 Task: Create in the project BackTech and in the Backlog issue 'Create a new online platform for online meditation and mindfulness courses with advanced guided meditation and stress reduction features.' a child issue 'Integration with talent management systems', and assign it to team member softage.1@softage.net. Create in the project BackTech and in the Backlog issue 'Implement a new cloud-based asset management system for a company with advanced asset tracking and maintenance features' a child issue 'Big data model interpretability and transparency testing and optimization', and assign it to team member softage.2@softage.net
Action: Mouse moved to (207, 60)
Screenshot: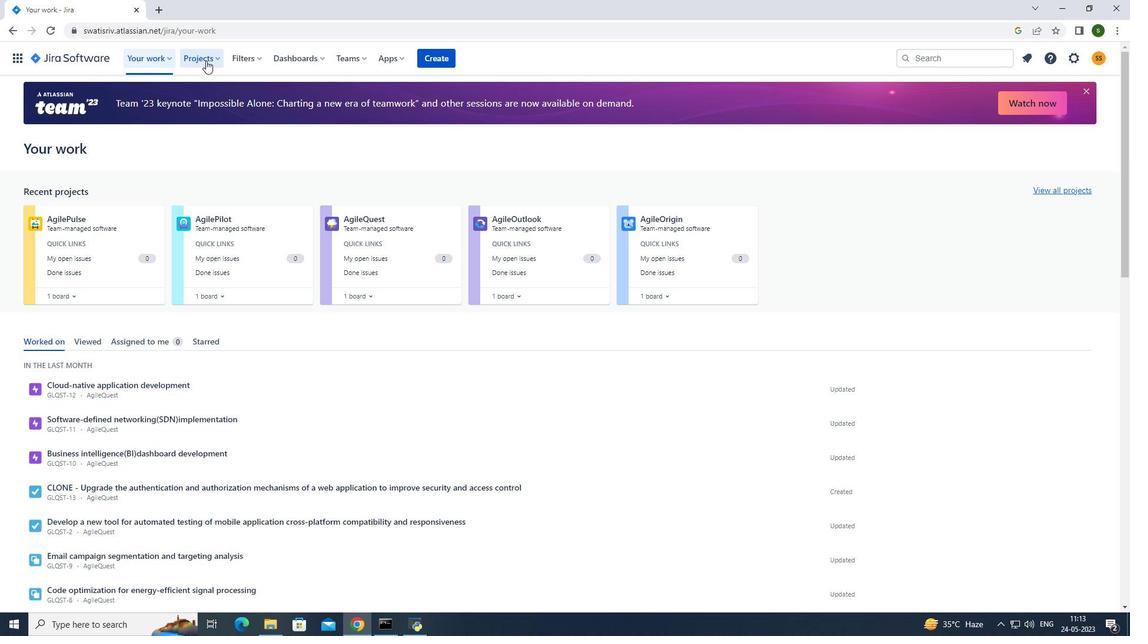 
Action: Mouse pressed left at (207, 60)
Screenshot: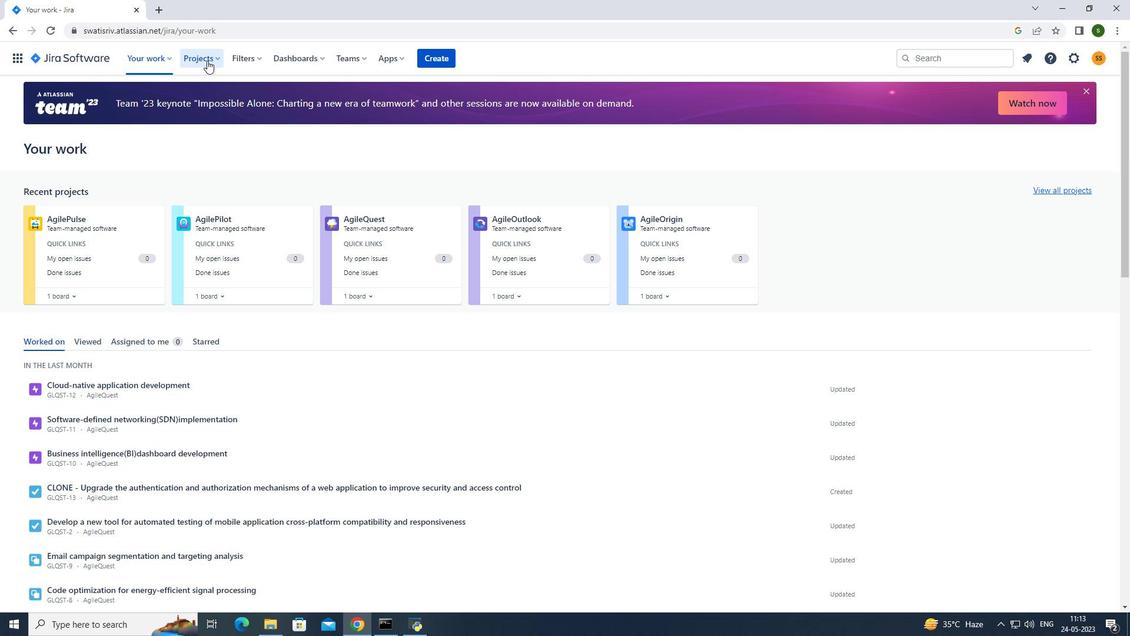 
Action: Mouse moved to (249, 107)
Screenshot: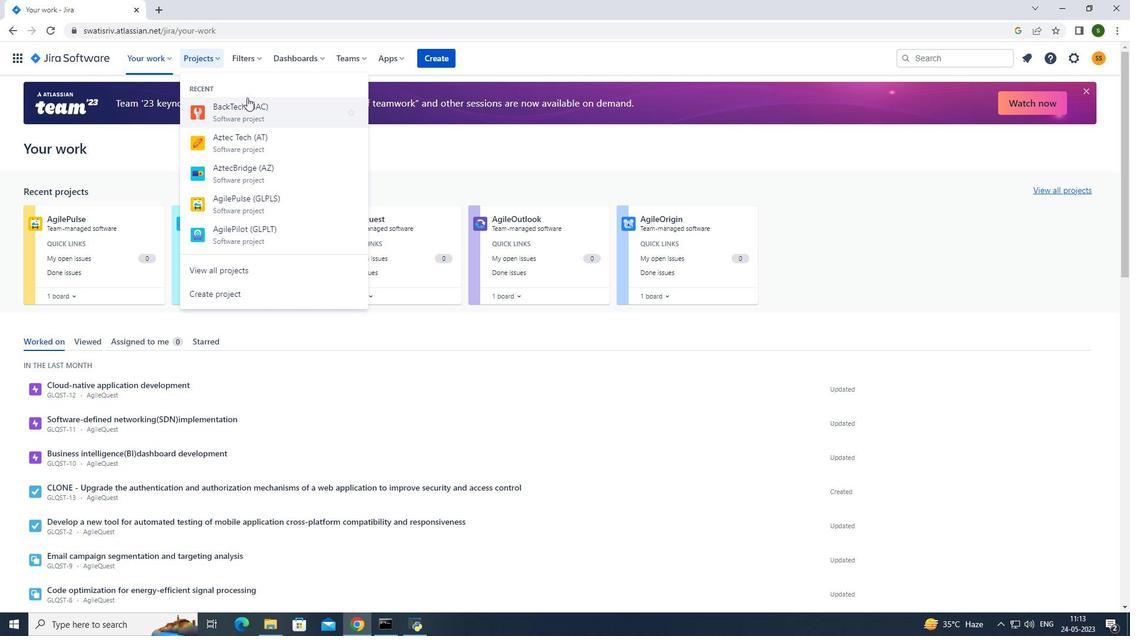 
Action: Mouse pressed left at (249, 107)
Screenshot: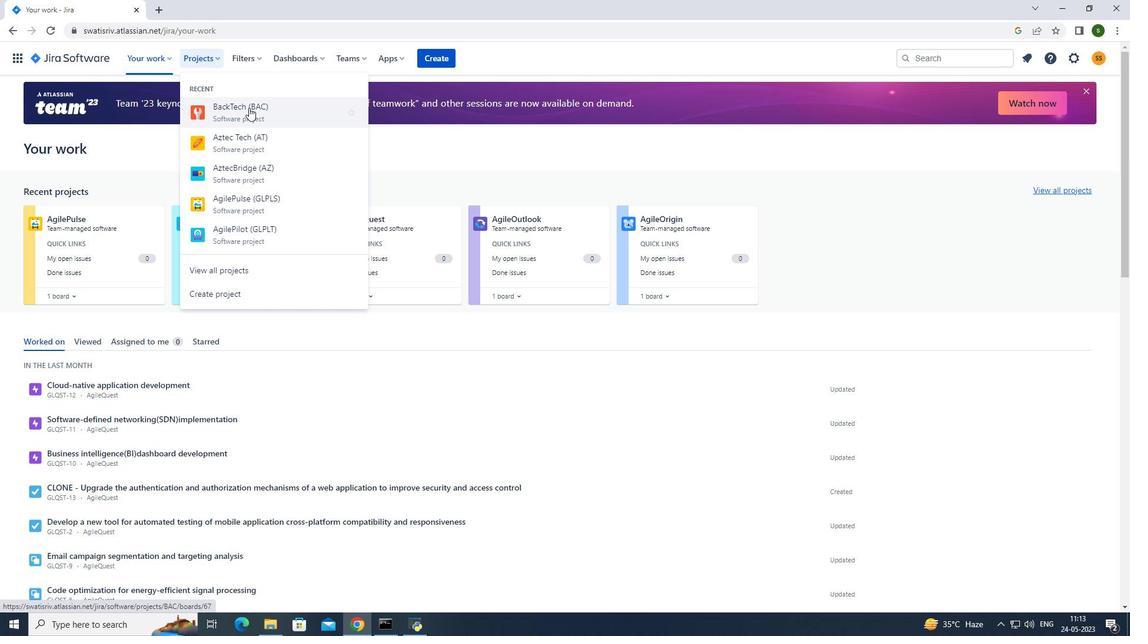 
Action: Mouse moved to (233, 408)
Screenshot: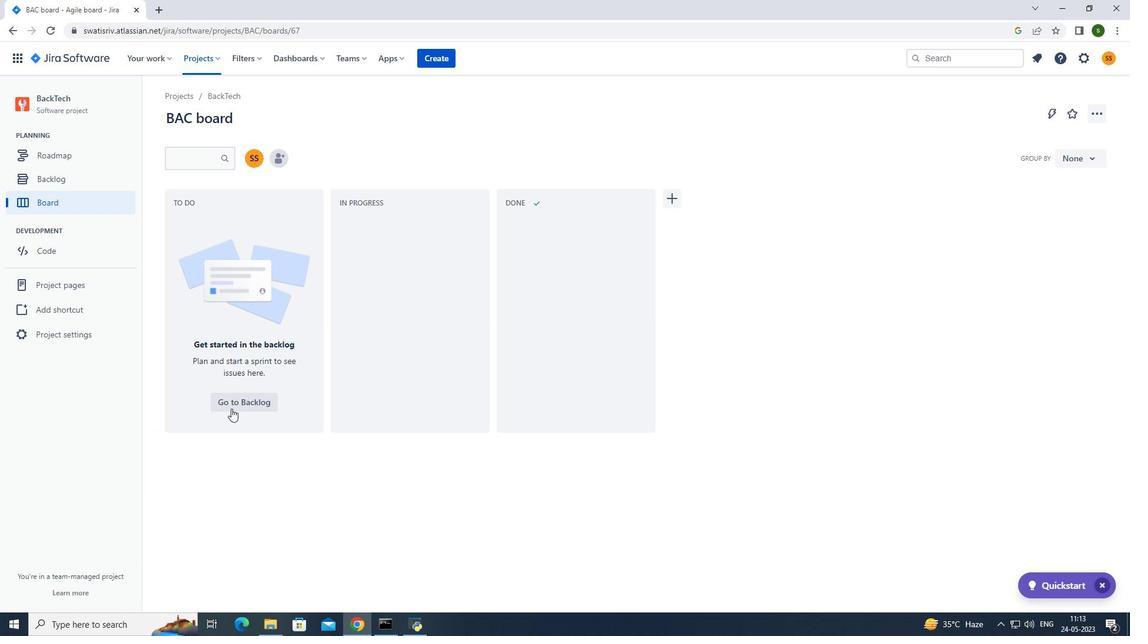 
Action: Mouse pressed left at (233, 408)
Screenshot: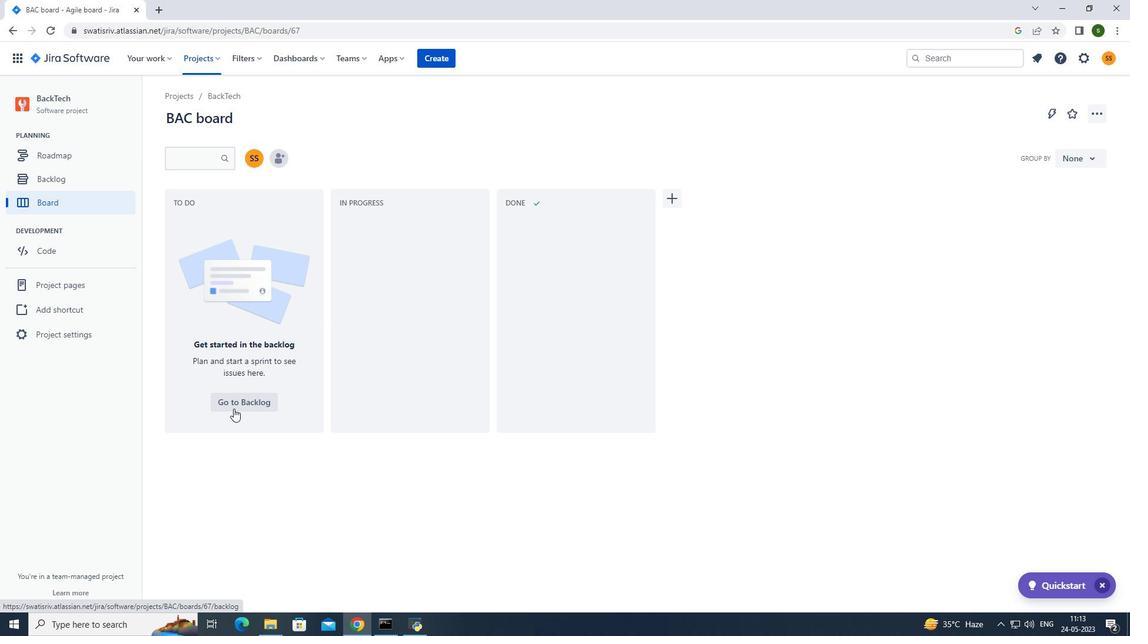 
Action: Mouse moved to (569, 448)
Screenshot: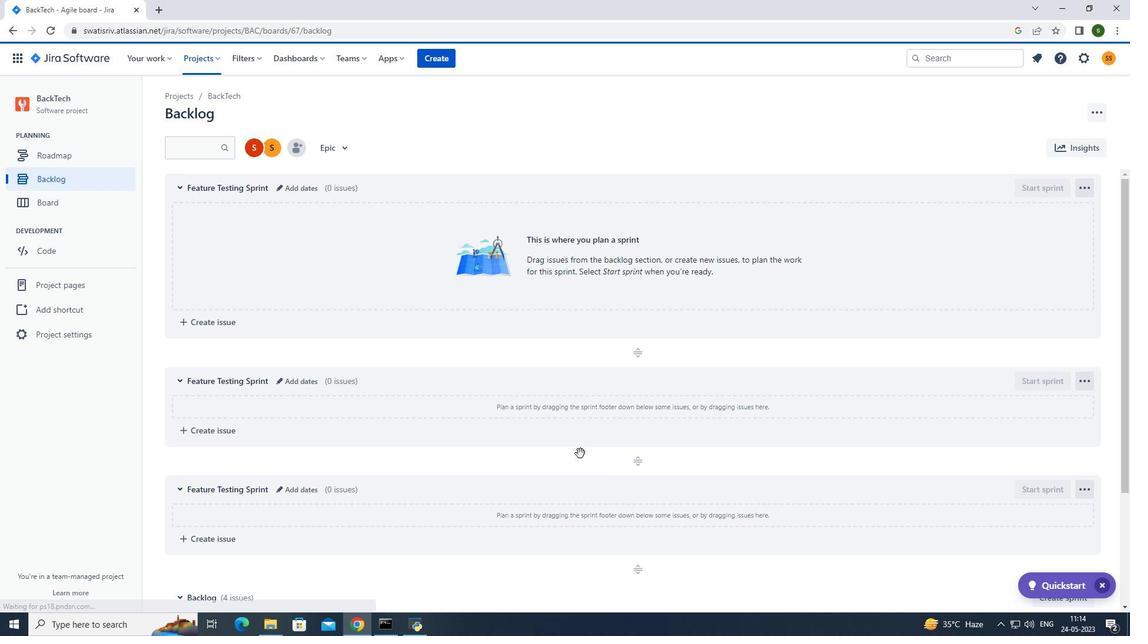 
Action: Mouse scrolled (569, 447) with delta (0, 0)
Screenshot: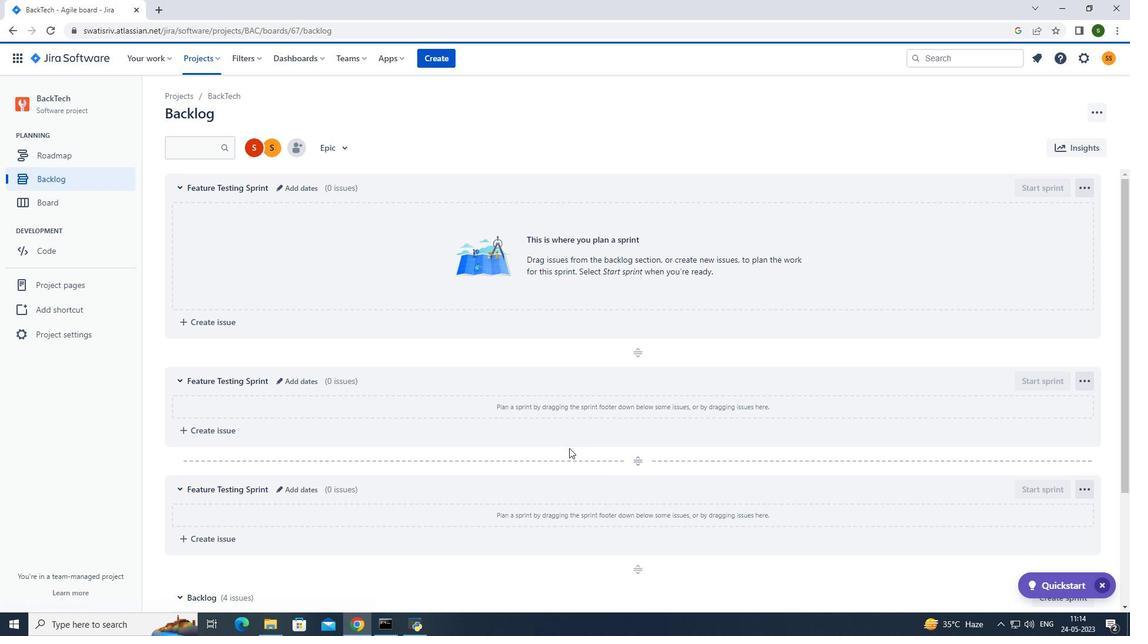 
Action: Mouse scrolled (569, 447) with delta (0, 0)
Screenshot: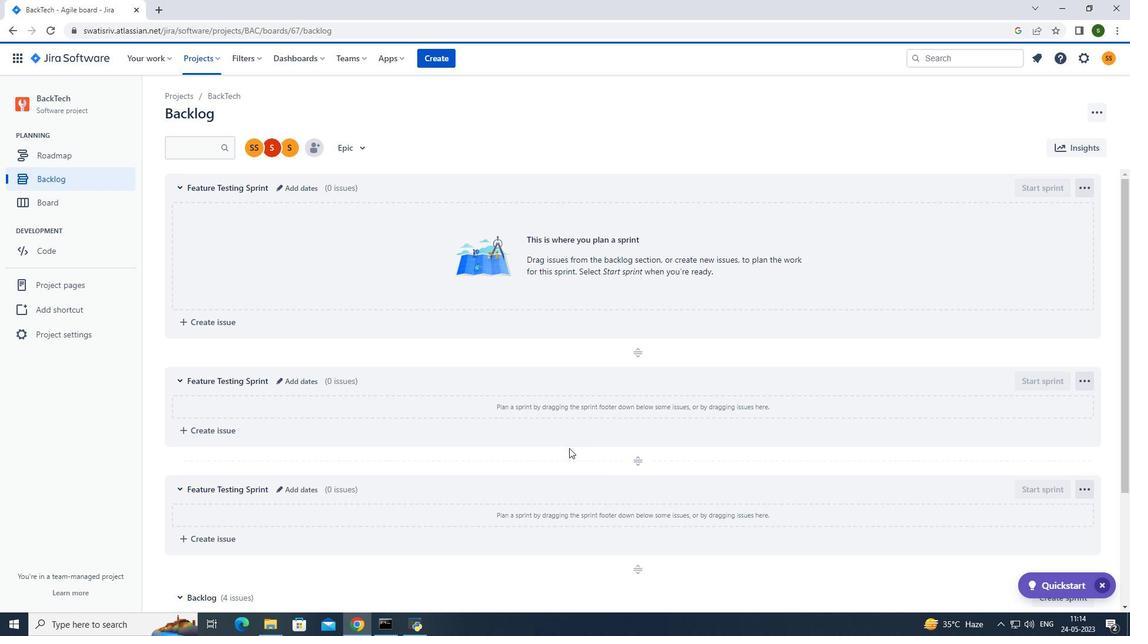 
Action: Mouse moved to (568, 448)
Screenshot: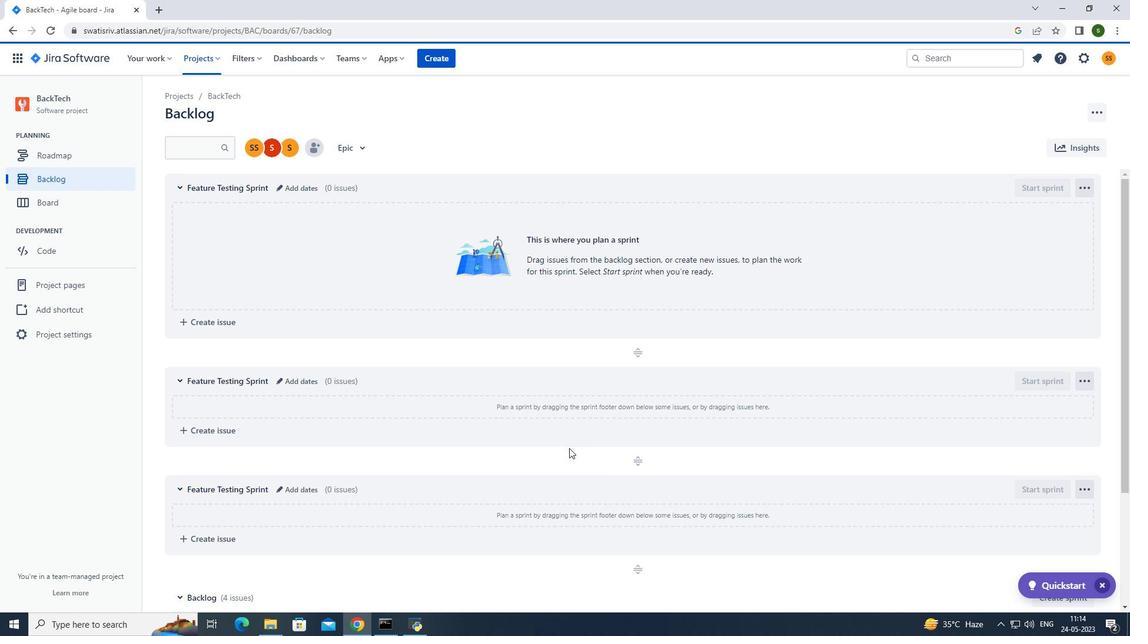 
Action: Mouse scrolled (568, 447) with delta (0, 0)
Screenshot: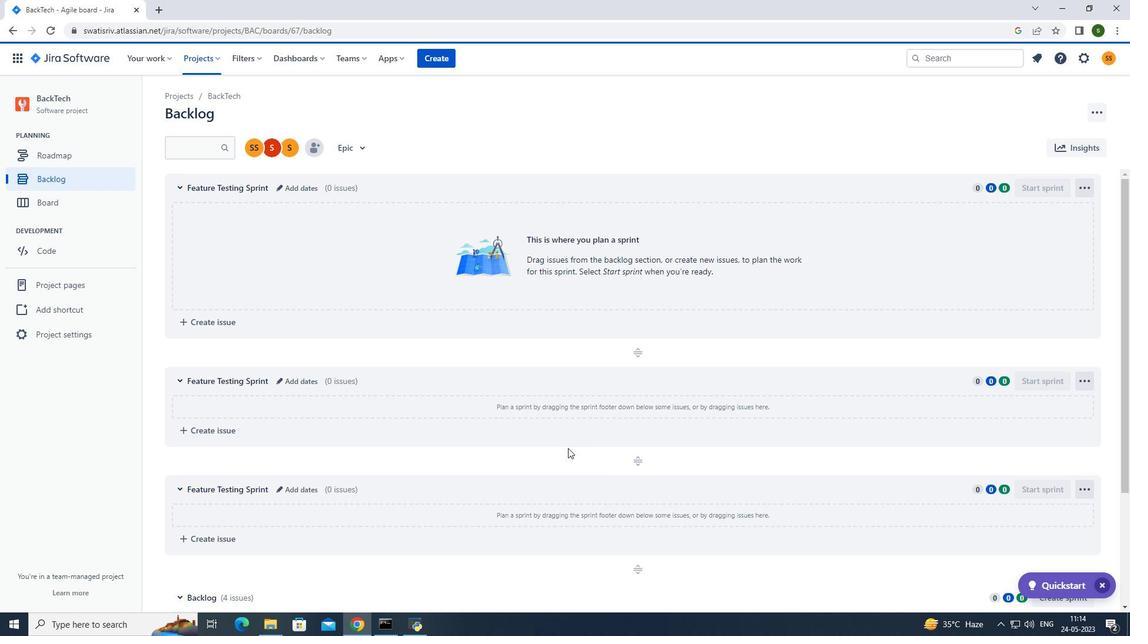 
Action: Mouse scrolled (568, 447) with delta (0, 0)
Screenshot: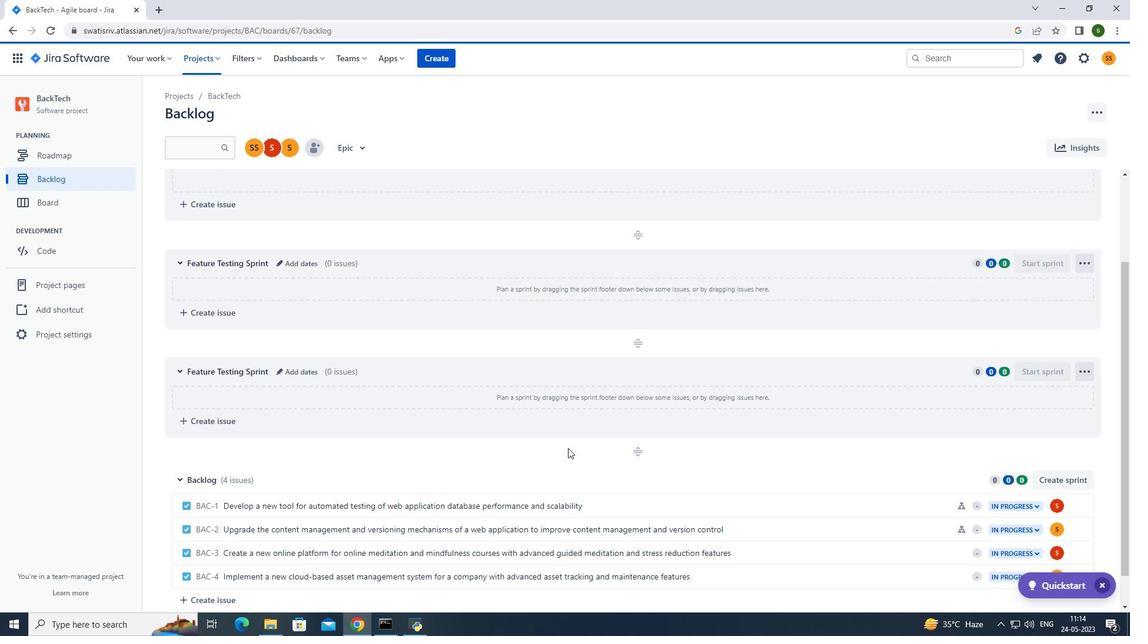 
Action: Mouse scrolled (568, 447) with delta (0, 0)
Screenshot: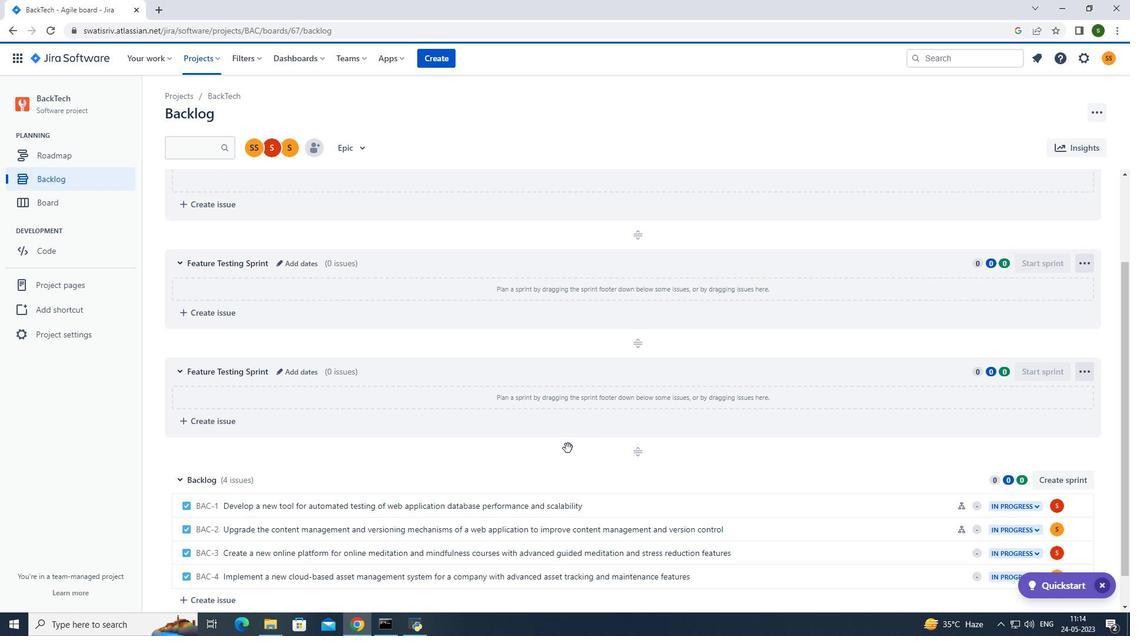 
Action: Mouse scrolled (568, 447) with delta (0, 0)
Screenshot: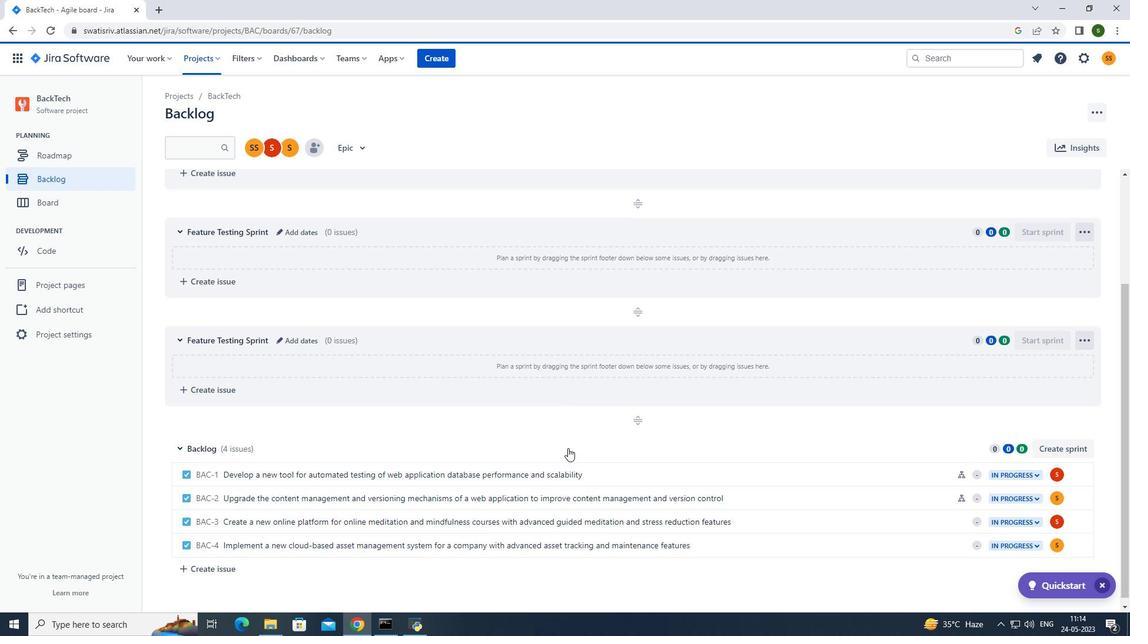 
Action: Mouse scrolled (568, 447) with delta (0, 0)
Screenshot: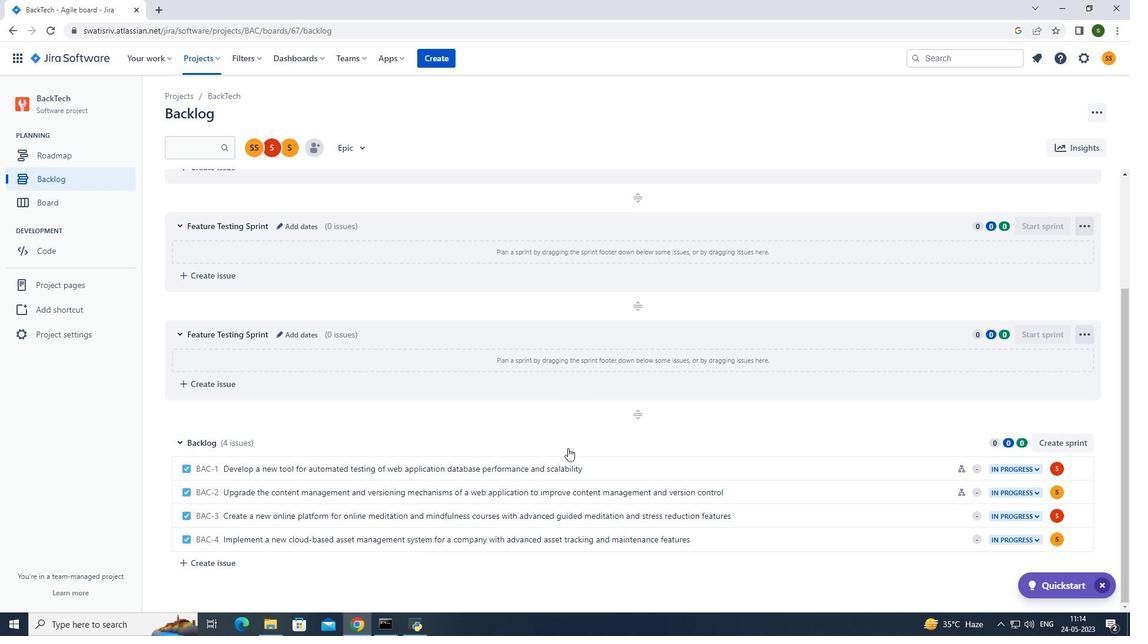 
Action: Mouse moved to (829, 516)
Screenshot: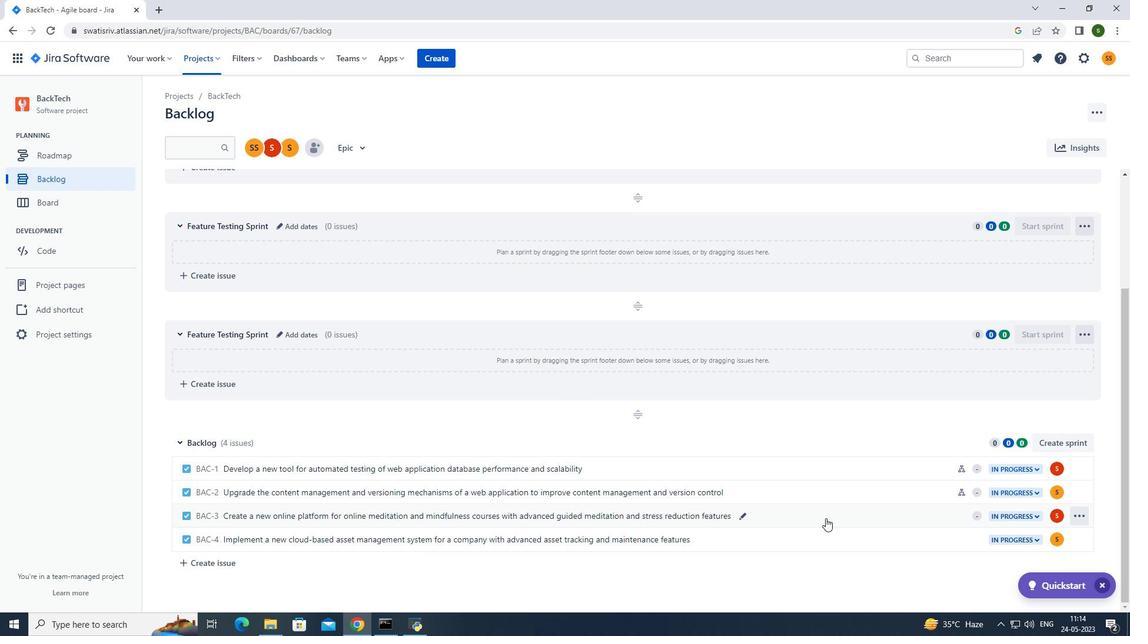 
Action: Mouse pressed left at (829, 516)
Screenshot: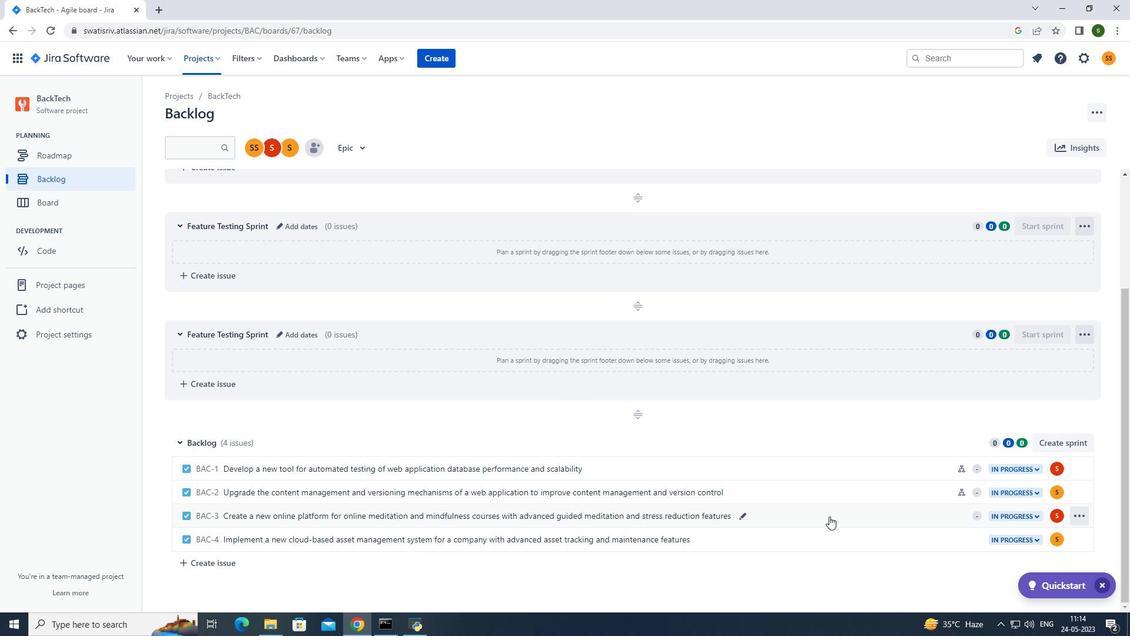 
Action: Mouse moved to (919, 295)
Screenshot: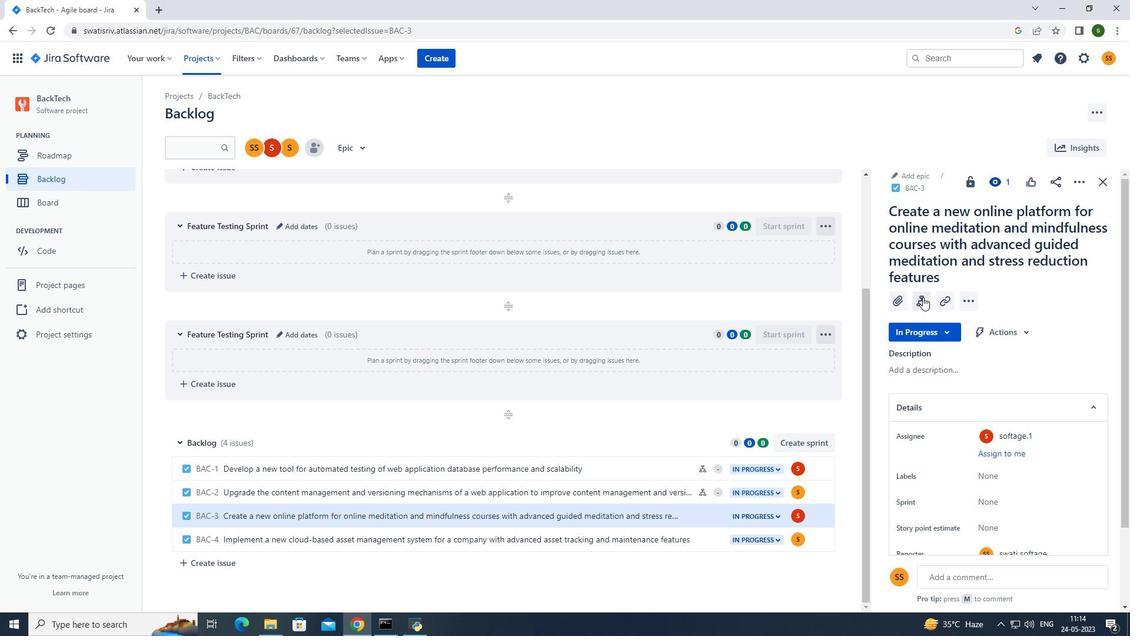 
Action: Mouse pressed left at (919, 295)
Screenshot: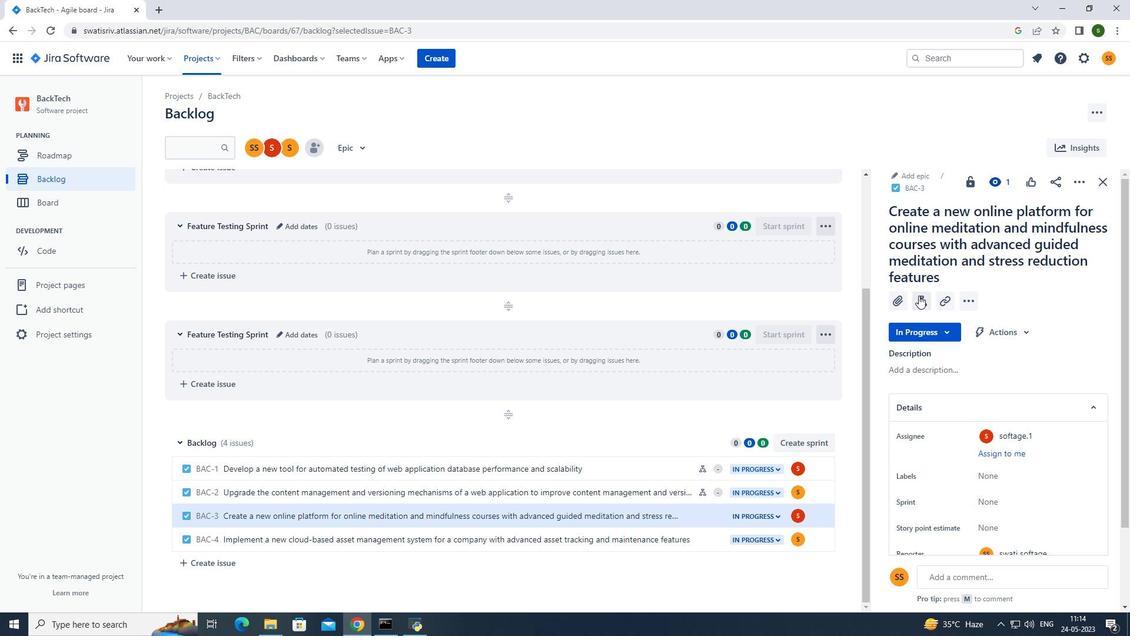 
Action: Mouse moved to (931, 386)
Screenshot: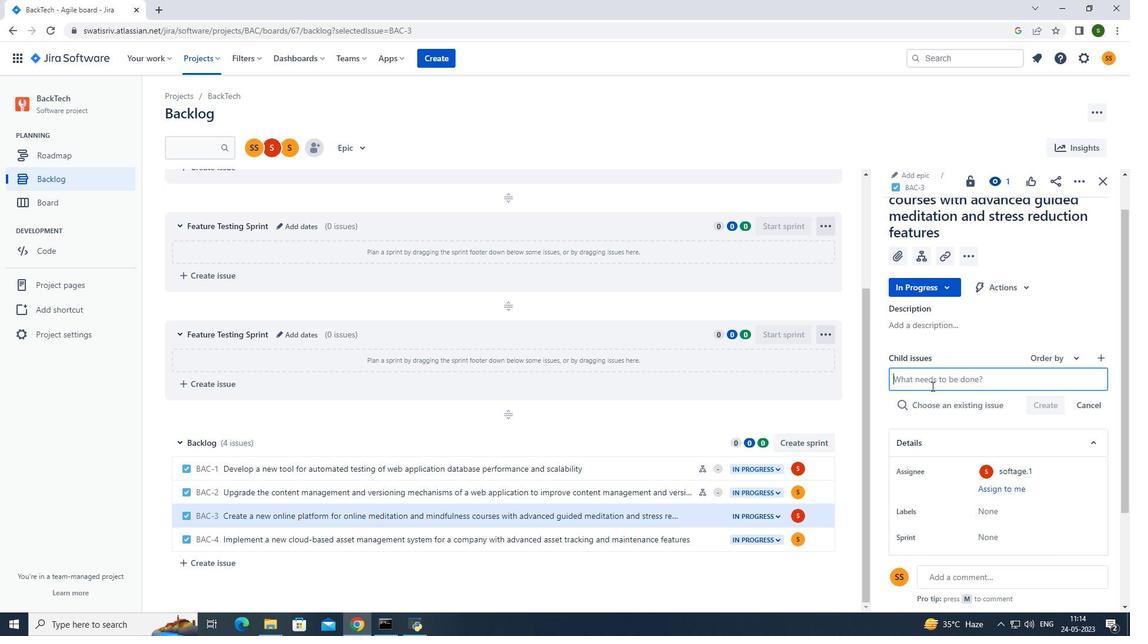 
Action: Mouse pressed left at (931, 386)
Screenshot: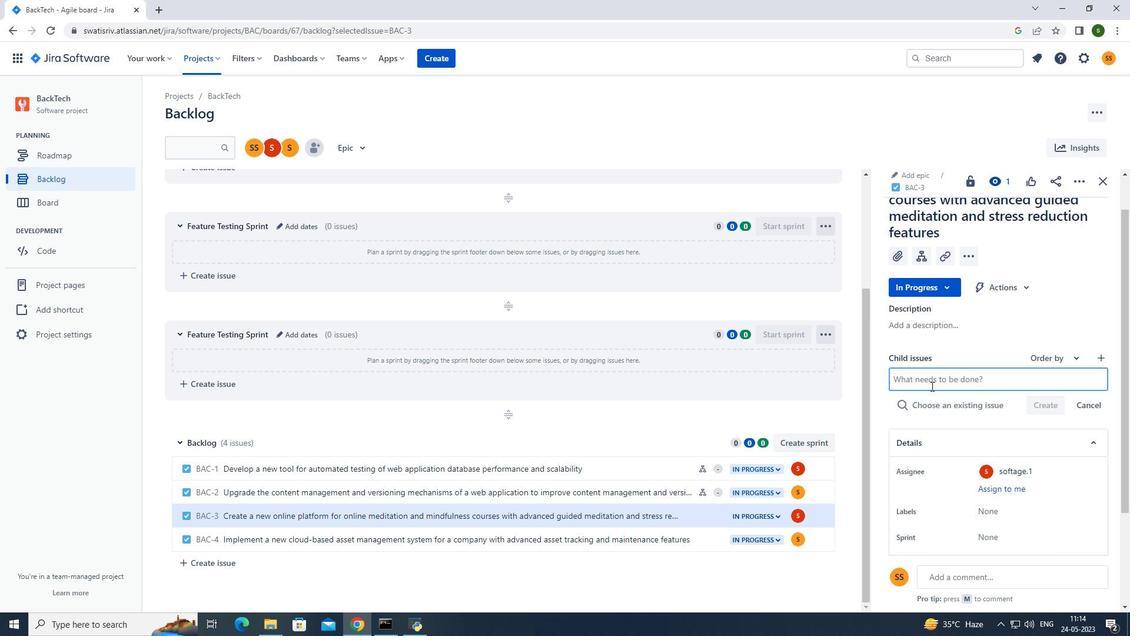 
Action: Mouse moved to (925, 384)
Screenshot: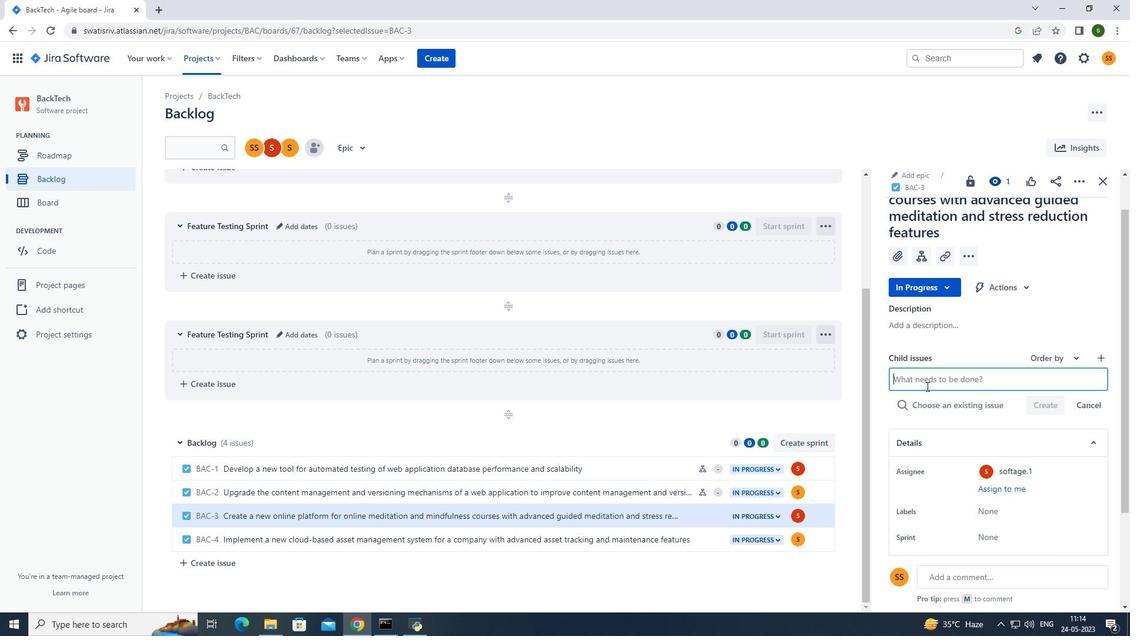 
Action: Key pressed <Key.caps_lock>I<Key.caps_lock>ntegration<Key.space>with<Key.space>talent<Key.space>management<Key.space>systems<Key.enter>
Screenshot: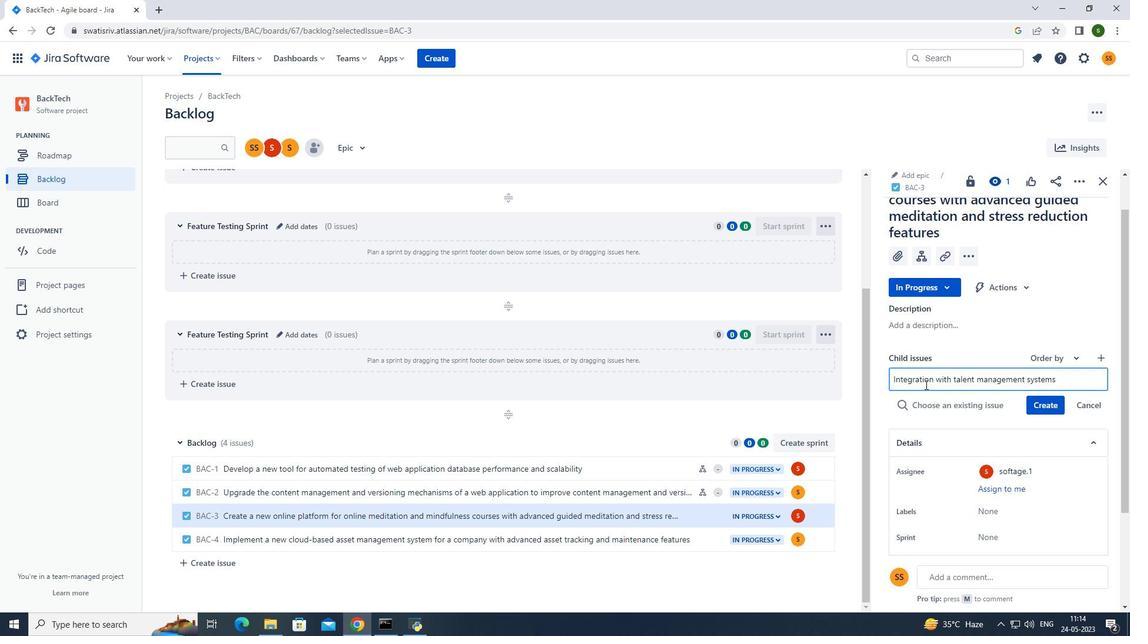 
Action: Mouse moved to (1054, 384)
Screenshot: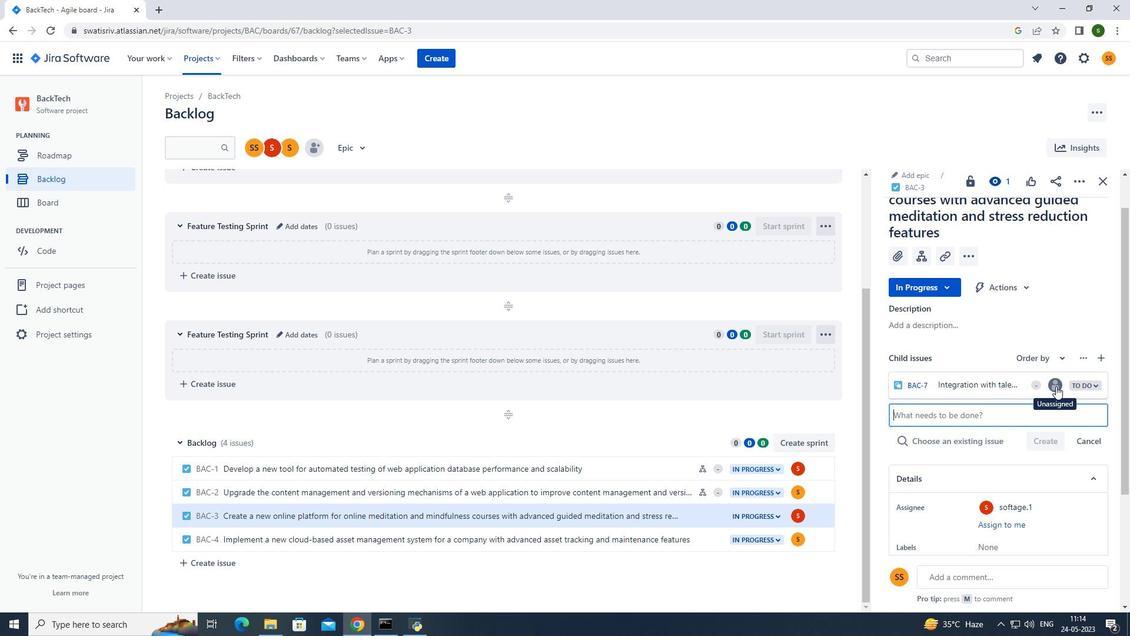 
Action: Mouse pressed left at (1054, 384)
Screenshot: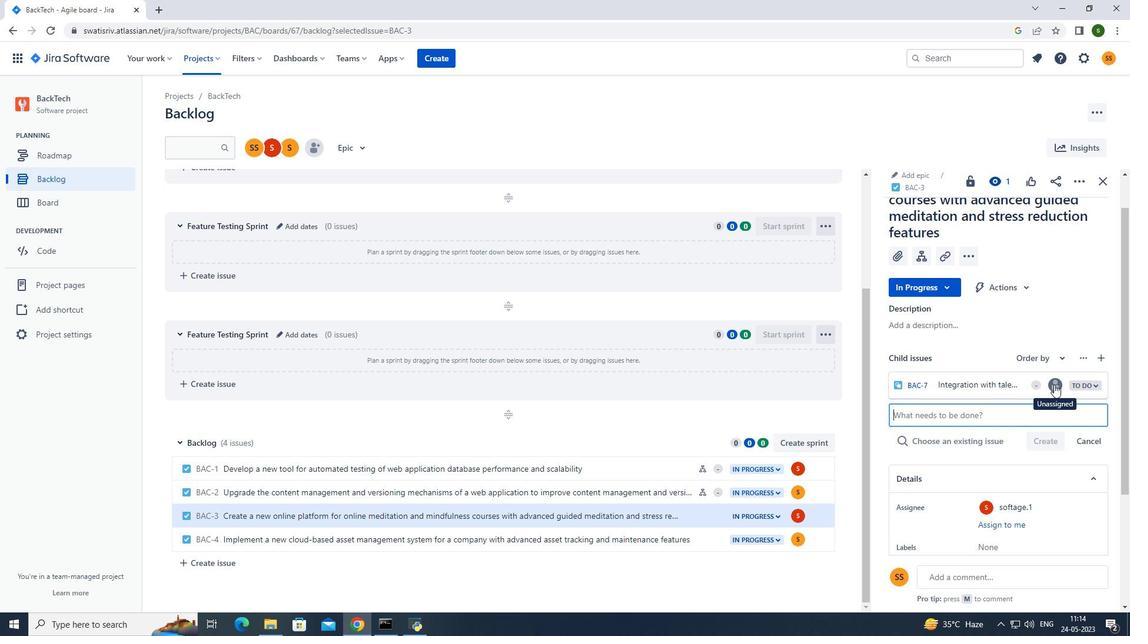 
Action: Mouse moved to (961, 319)
Screenshot: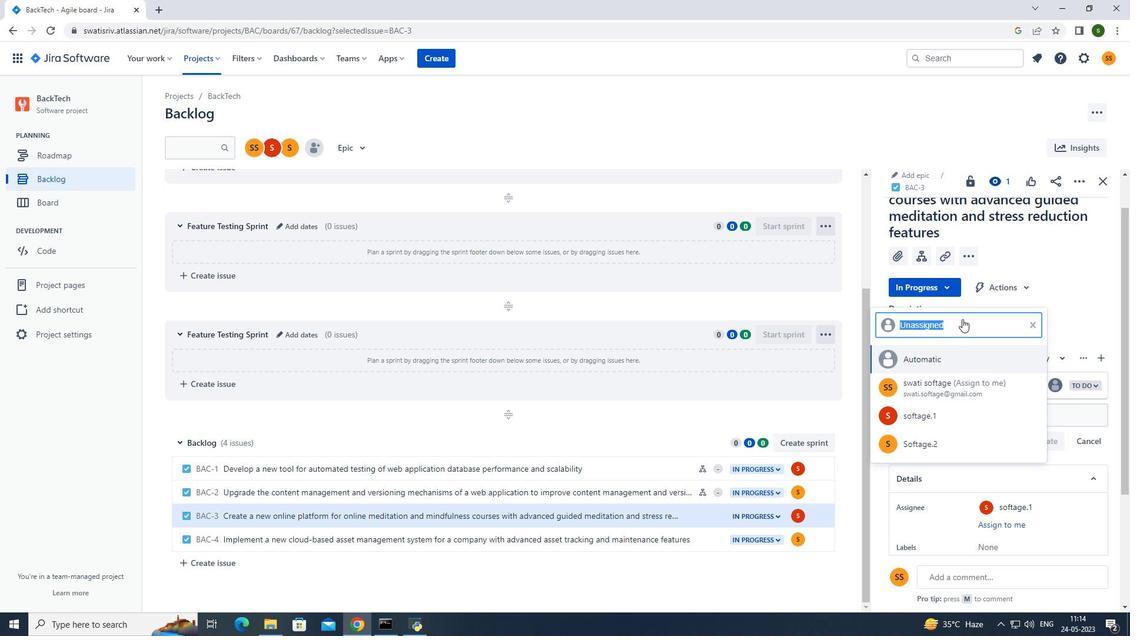 
Action: Key pressed softage.1<Key.shift>@softage.net
Screenshot: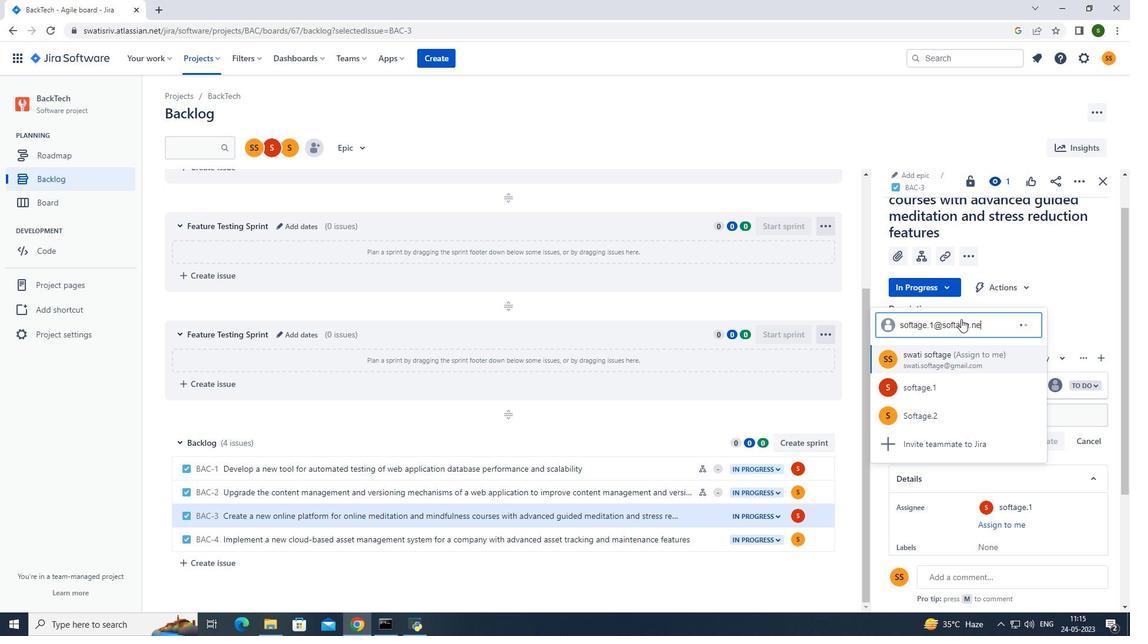 
Action: Mouse moved to (956, 382)
Screenshot: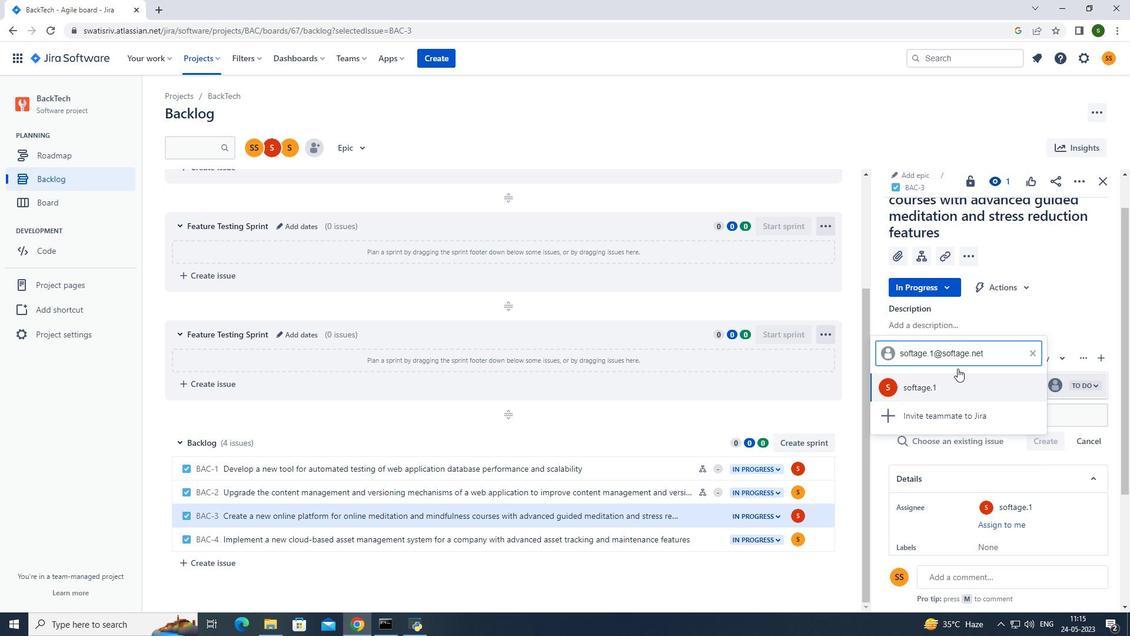 
Action: Mouse pressed left at (956, 382)
Screenshot: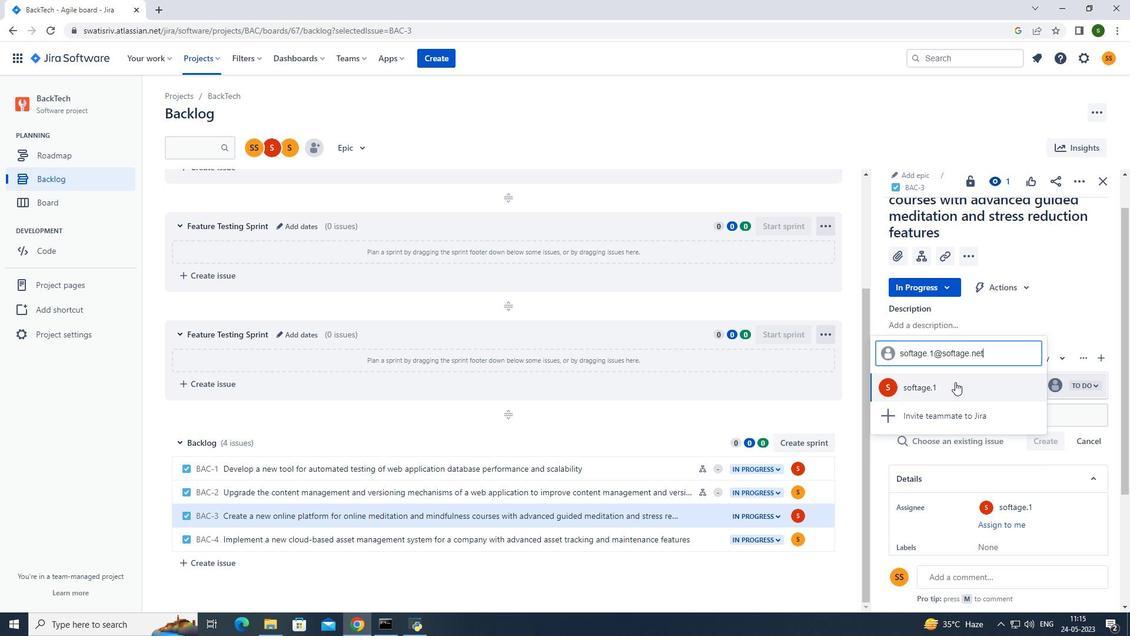 
Action: Mouse moved to (198, 55)
Screenshot: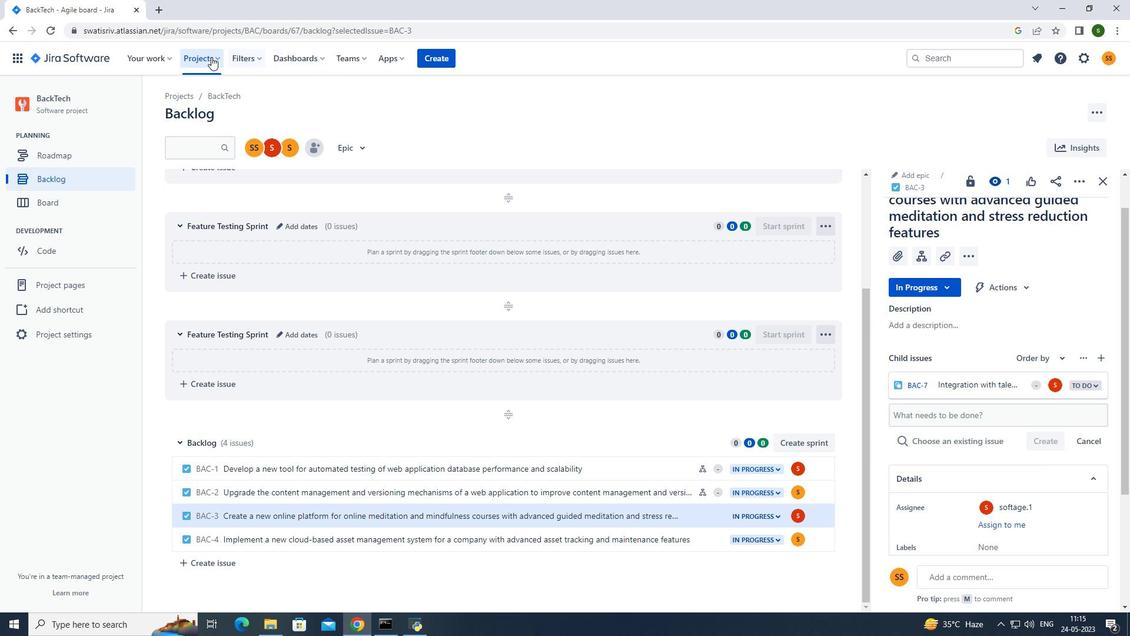 
Action: Mouse pressed left at (198, 55)
Screenshot: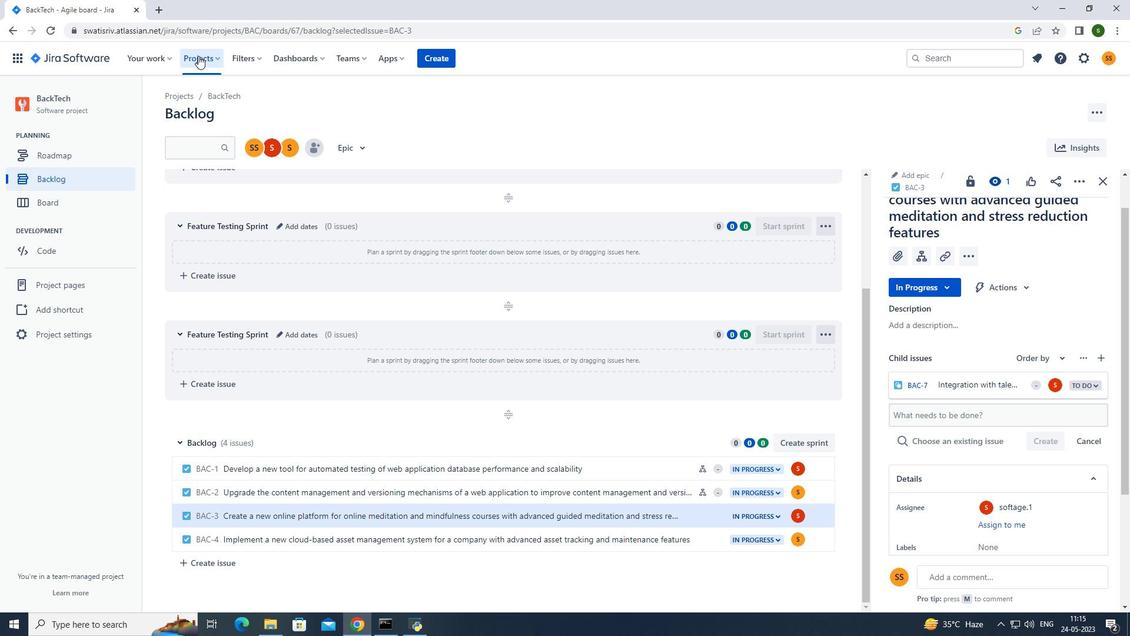 
Action: Mouse moved to (220, 111)
Screenshot: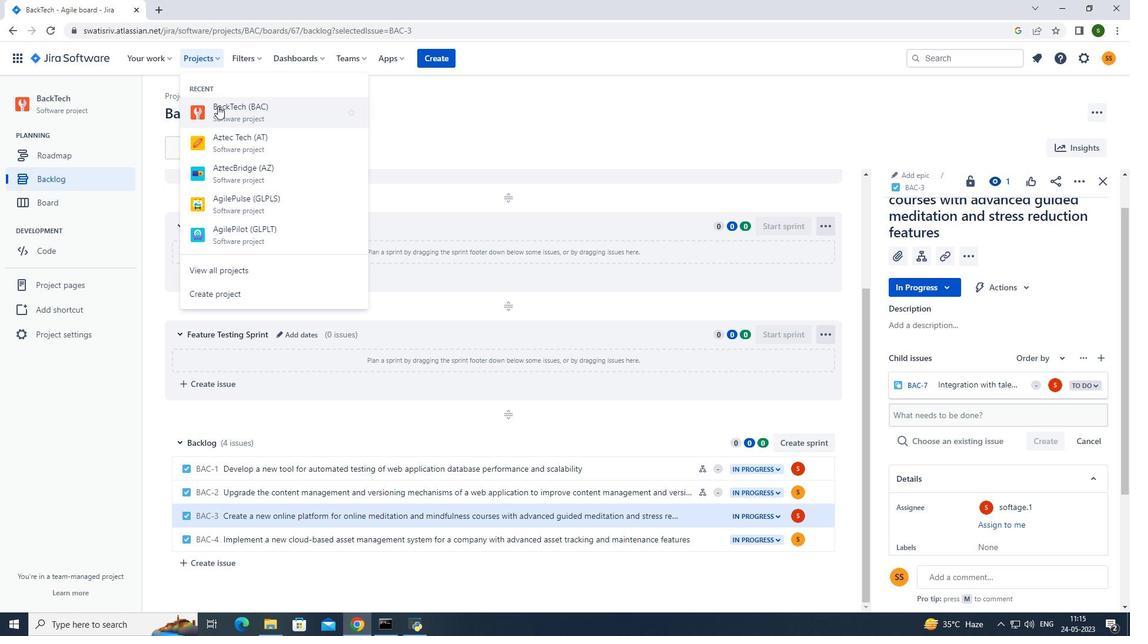 
Action: Mouse pressed left at (220, 111)
Screenshot: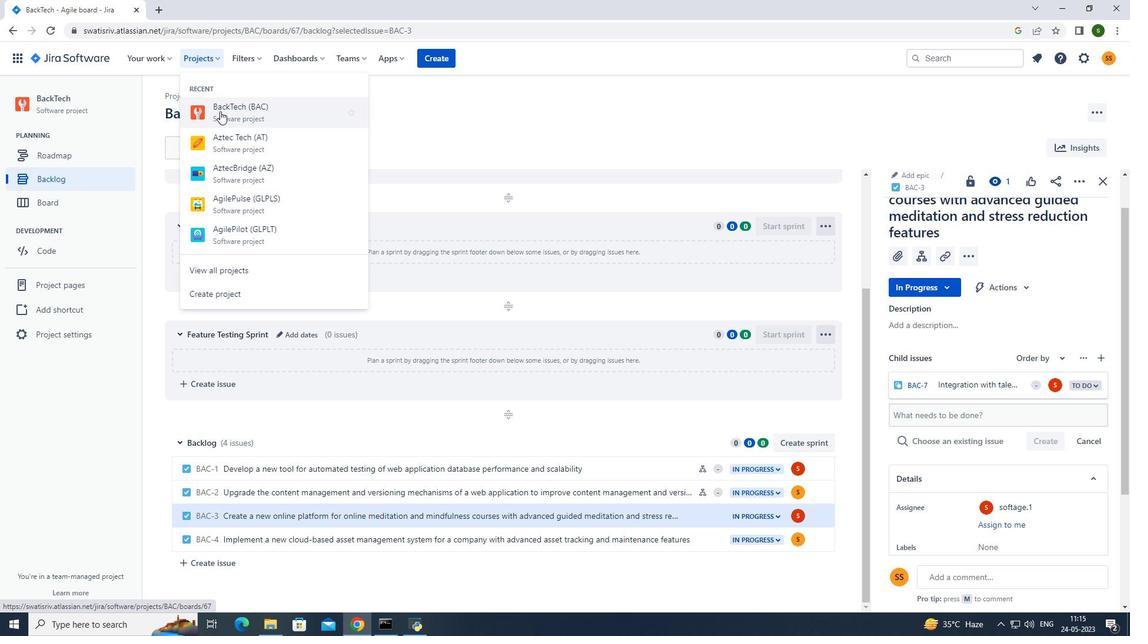
Action: Mouse moved to (243, 399)
Screenshot: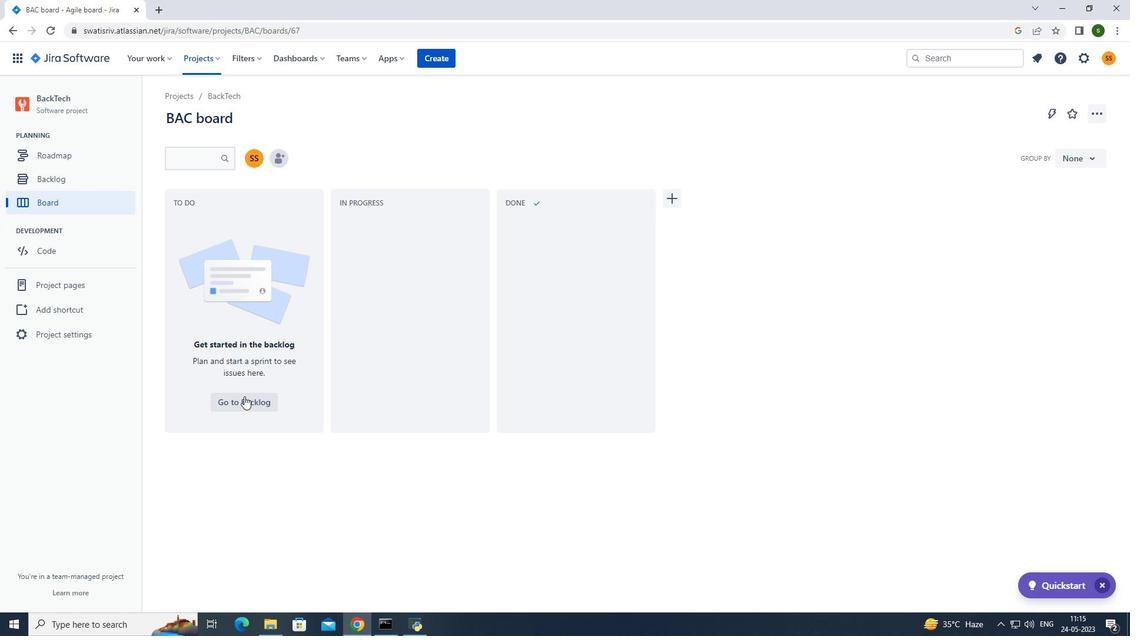 
Action: Mouse pressed left at (243, 399)
Screenshot: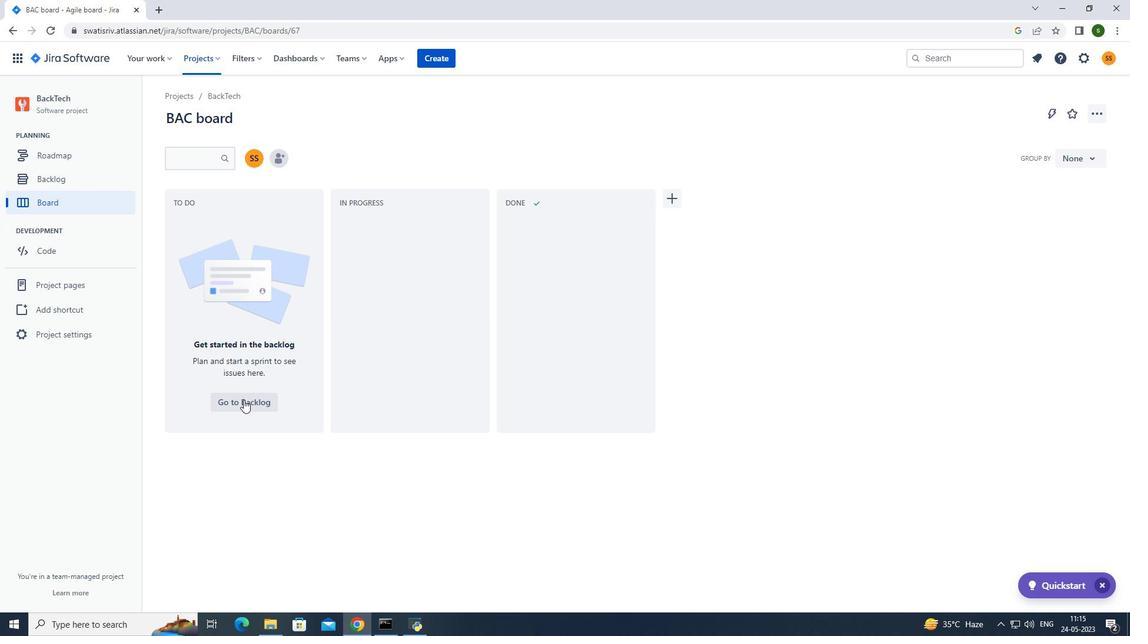 
Action: Mouse moved to (460, 384)
Screenshot: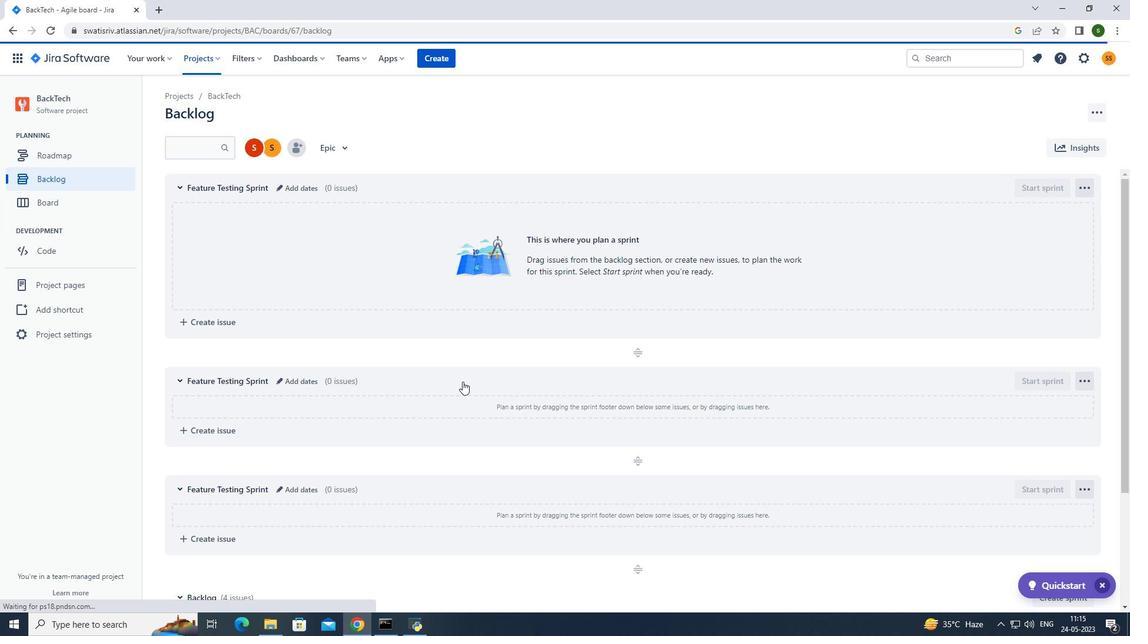 
Action: Mouse scrolled (460, 384) with delta (0, 0)
Screenshot: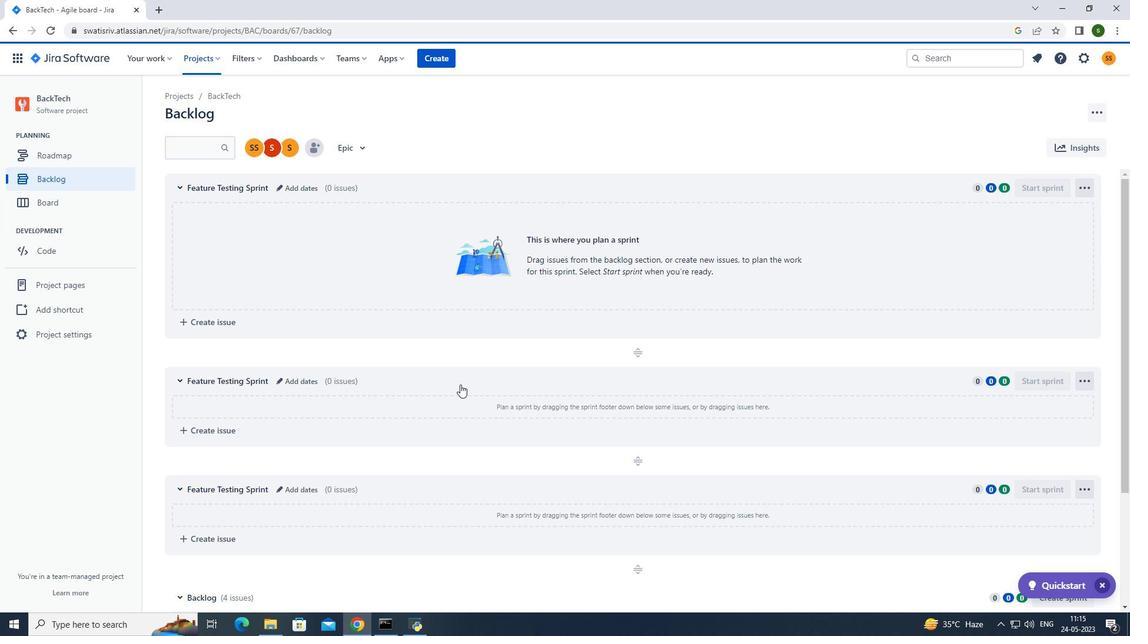 
Action: Mouse scrolled (460, 384) with delta (0, 0)
Screenshot: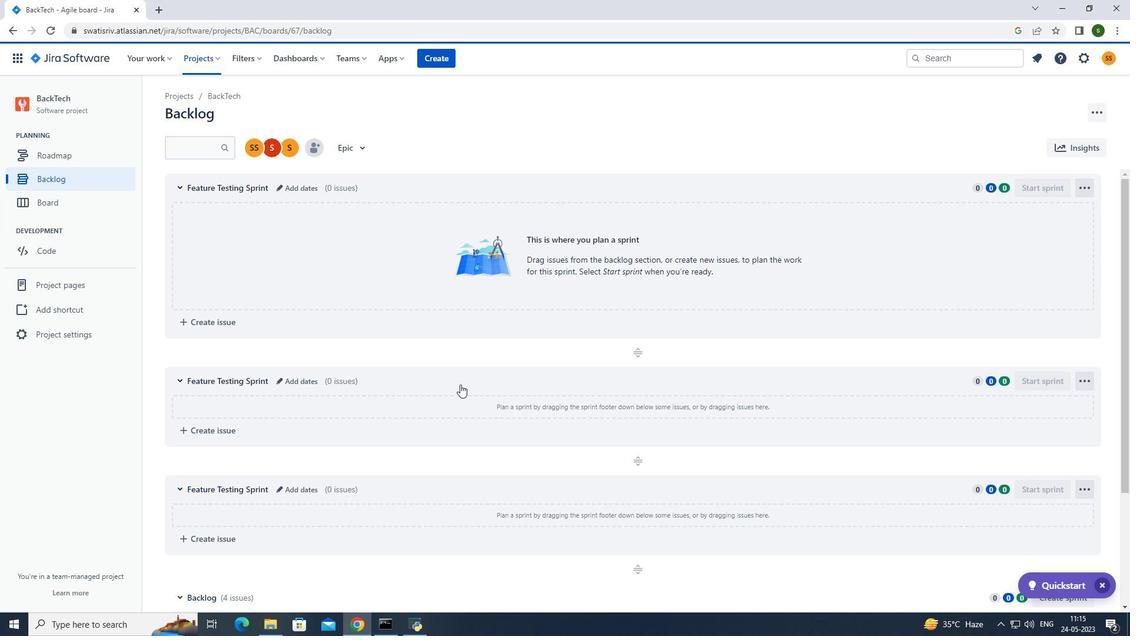 
Action: Mouse scrolled (460, 384) with delta (0, 0)
Screenshot: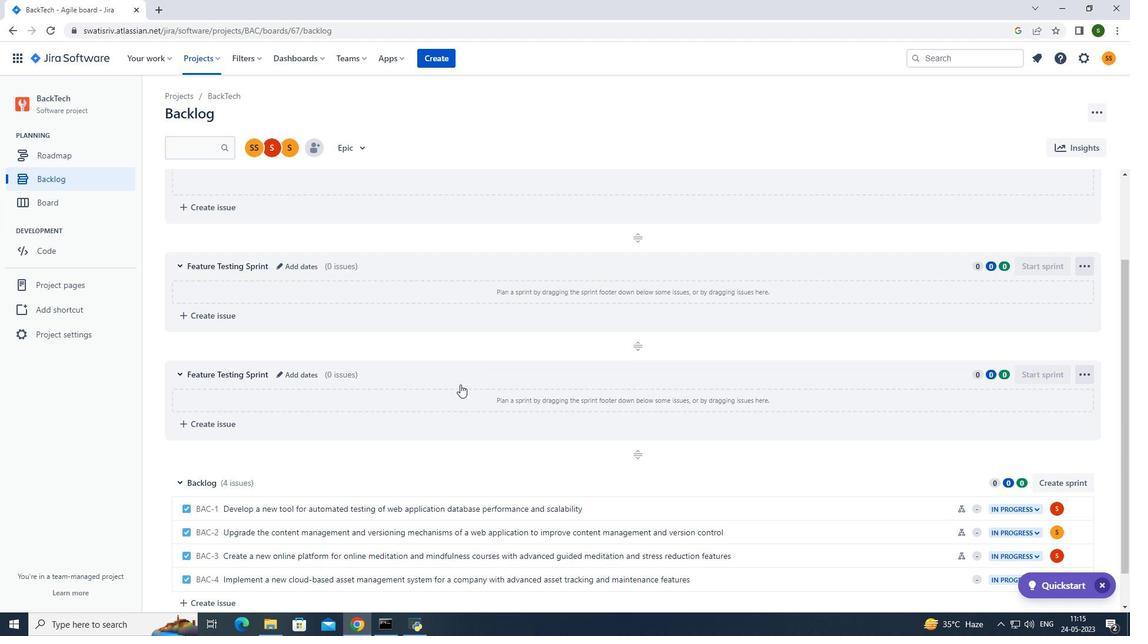 
Action: Mouse scrolled (460, 384) with delta (0, 0)
Screenshot: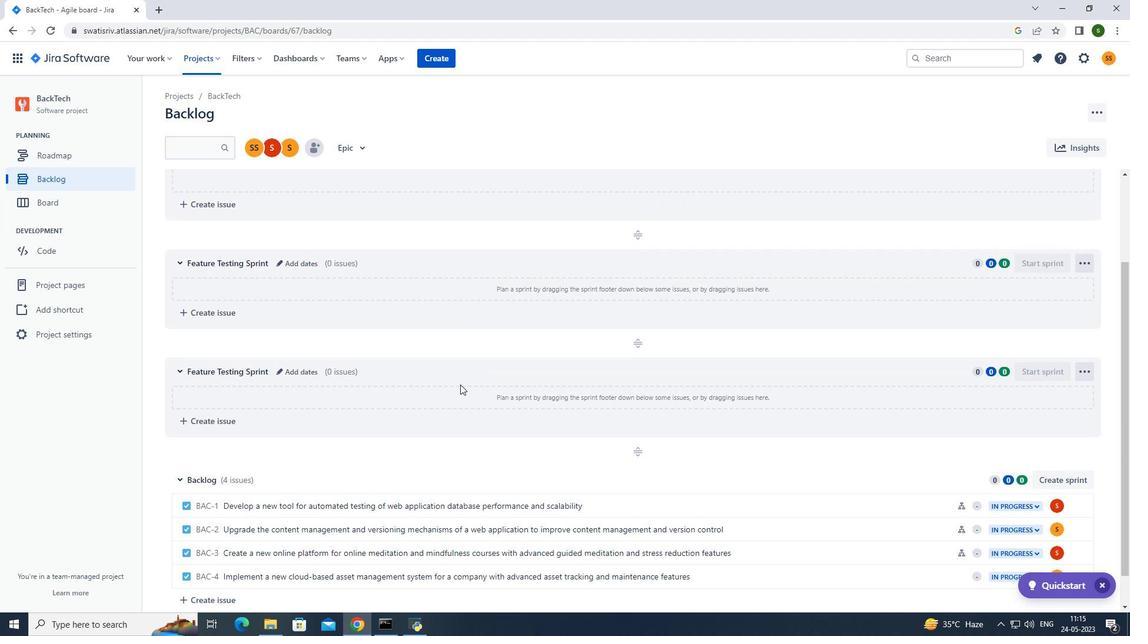 
Action: Mouse moved to (771, 538)
Screenshot: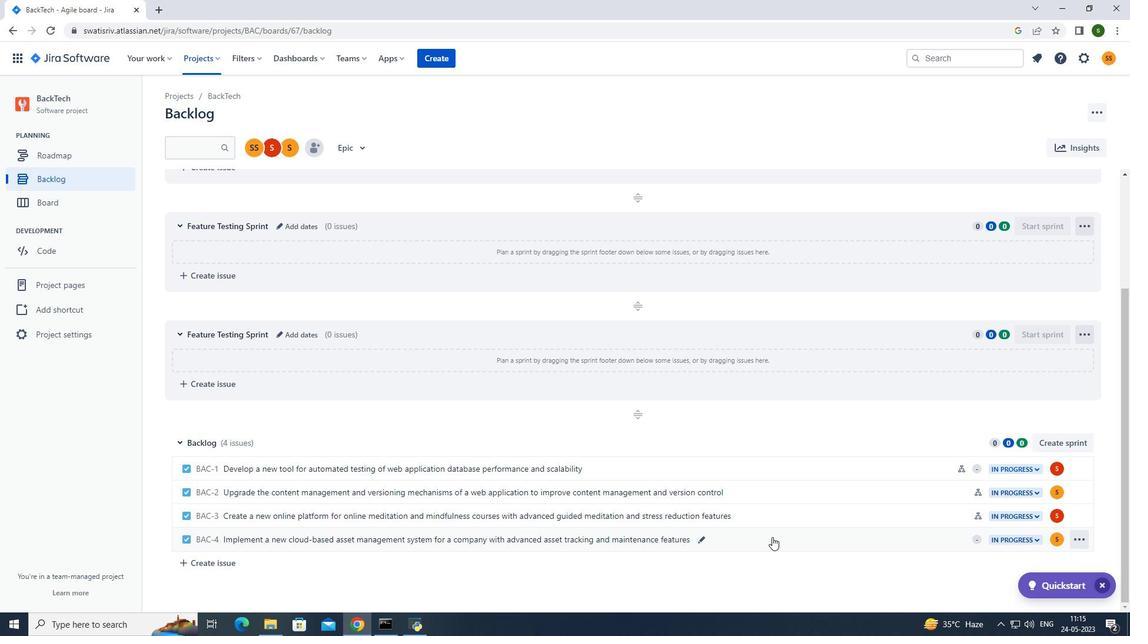 
Action: Mouse pressed left at (771, 538)
Screenshot: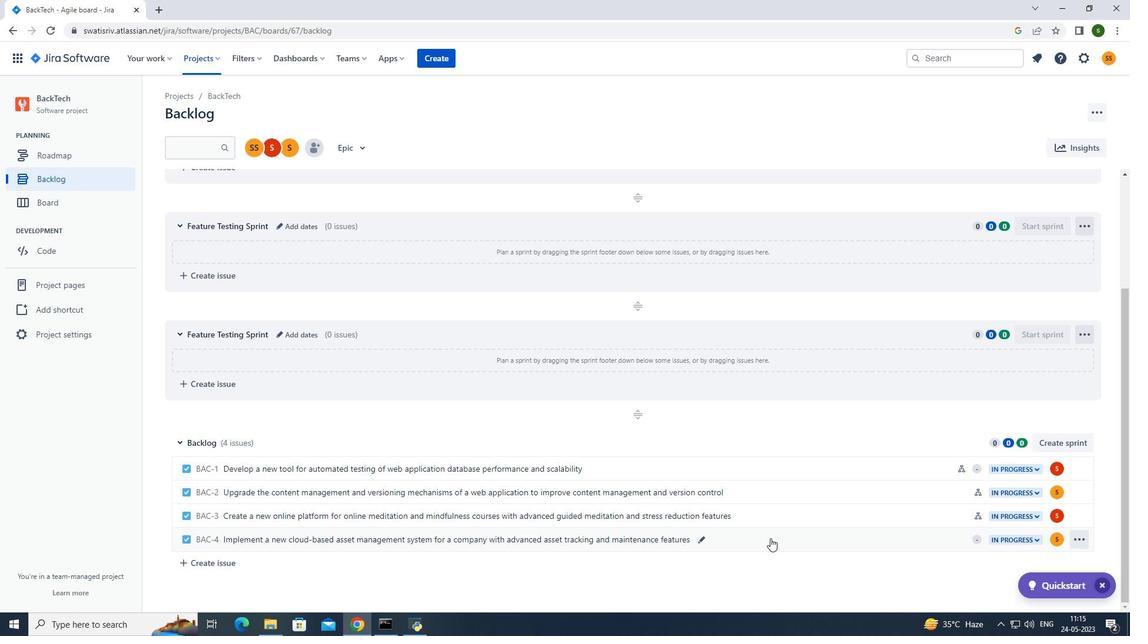 
Action: Mouse moved to (917, 284)
Screenshot: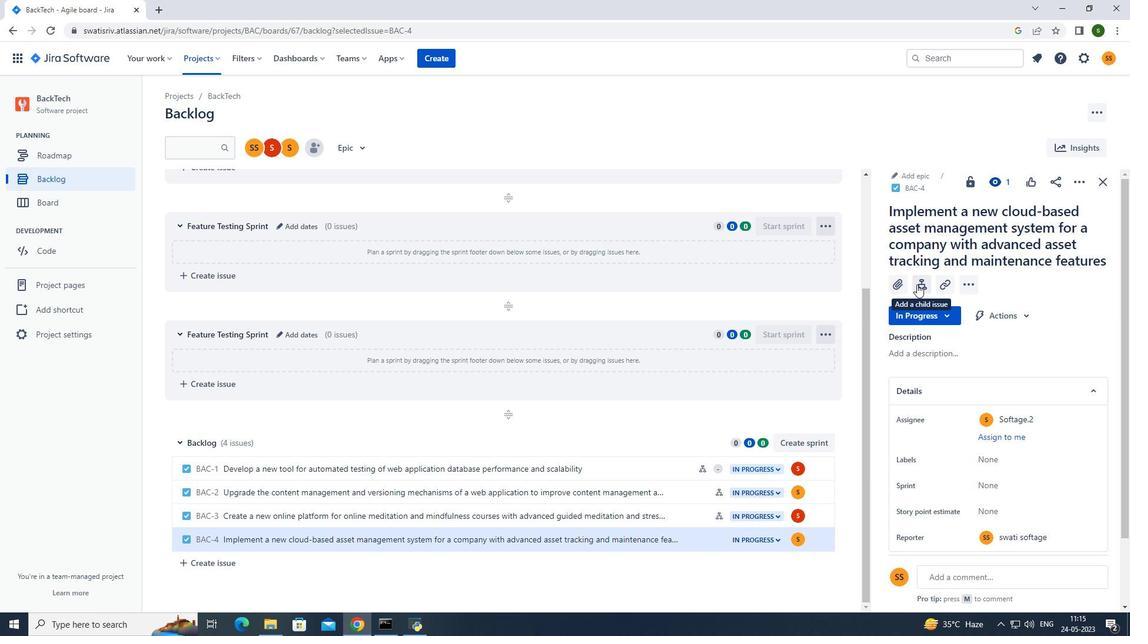 
Action: Mouse pressed left at (917, 284)
Screenshot: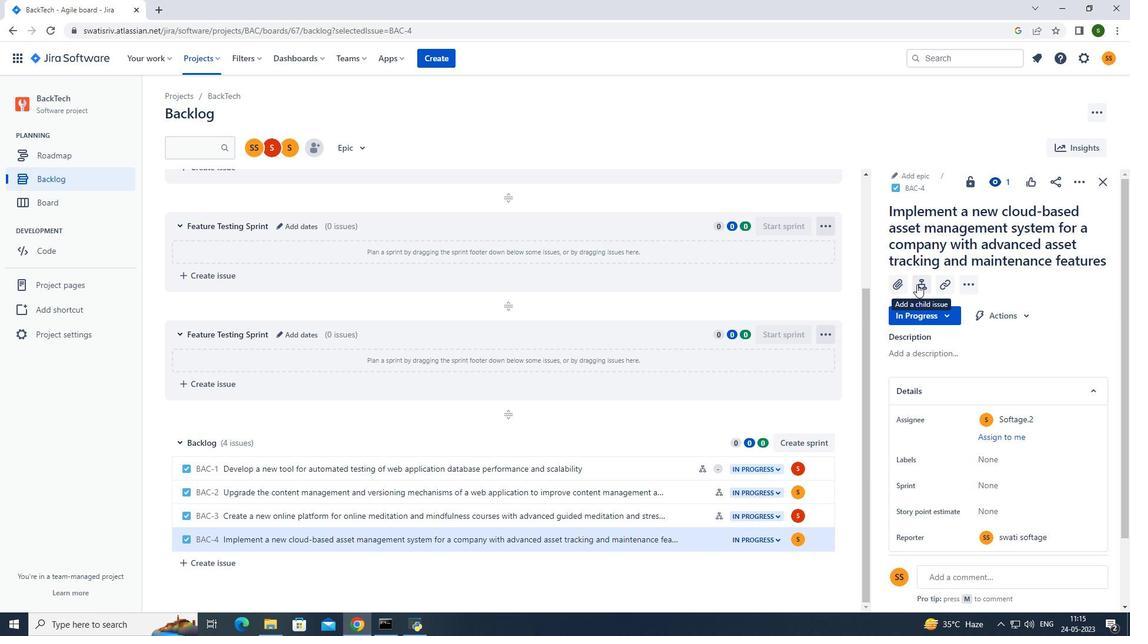 
Action: Mouse moved to (946, 377)
Screenshot: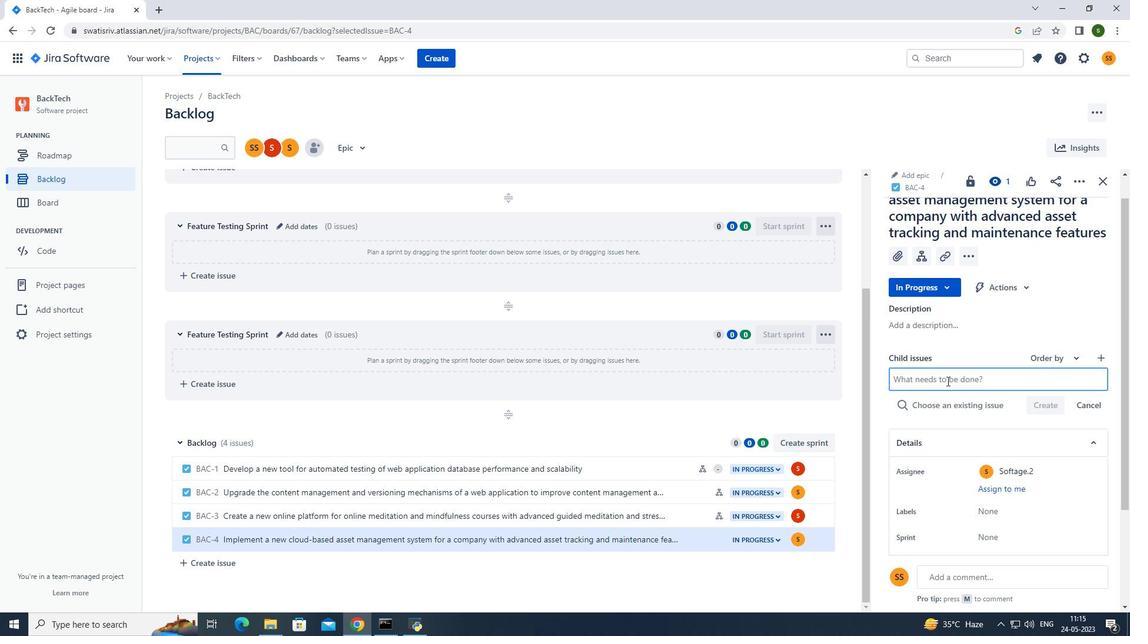 
Action: Mouse pressed left at (946, 377)
Screenshot: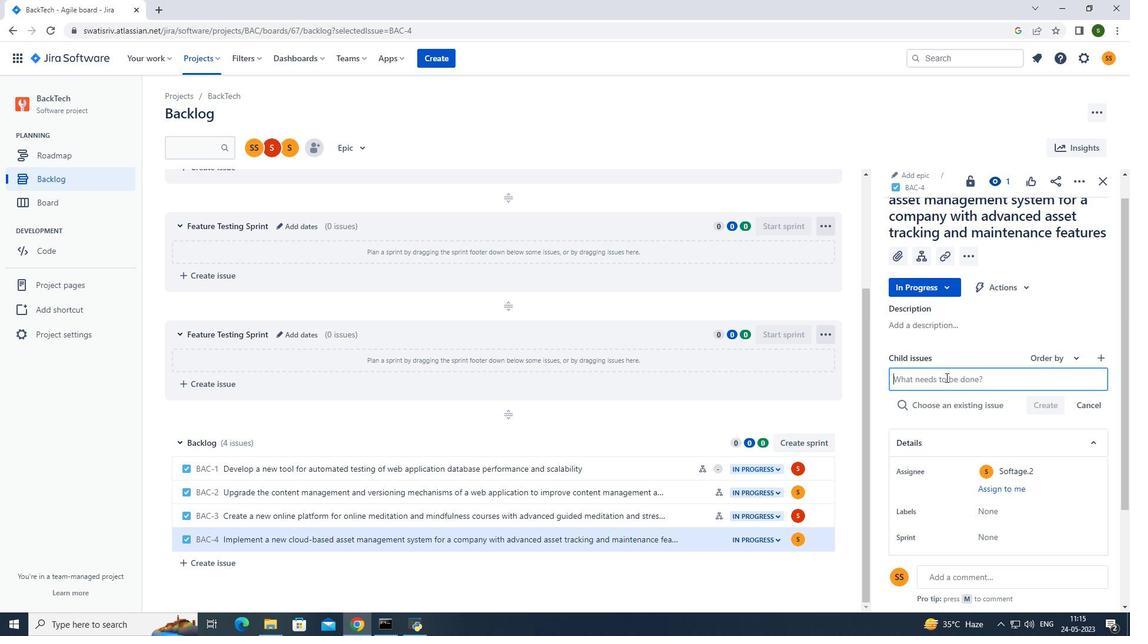 
Action: Key pressed <Key.caps_lock>B<Key.caps_lock>ig<Key.space>data<Key.space>model<Key.space>interpretability<Key.space>and<Key.space>transparency<Key.space>testing<Key.space>and<Key.space>optimization<Key.enter>
Screenshot: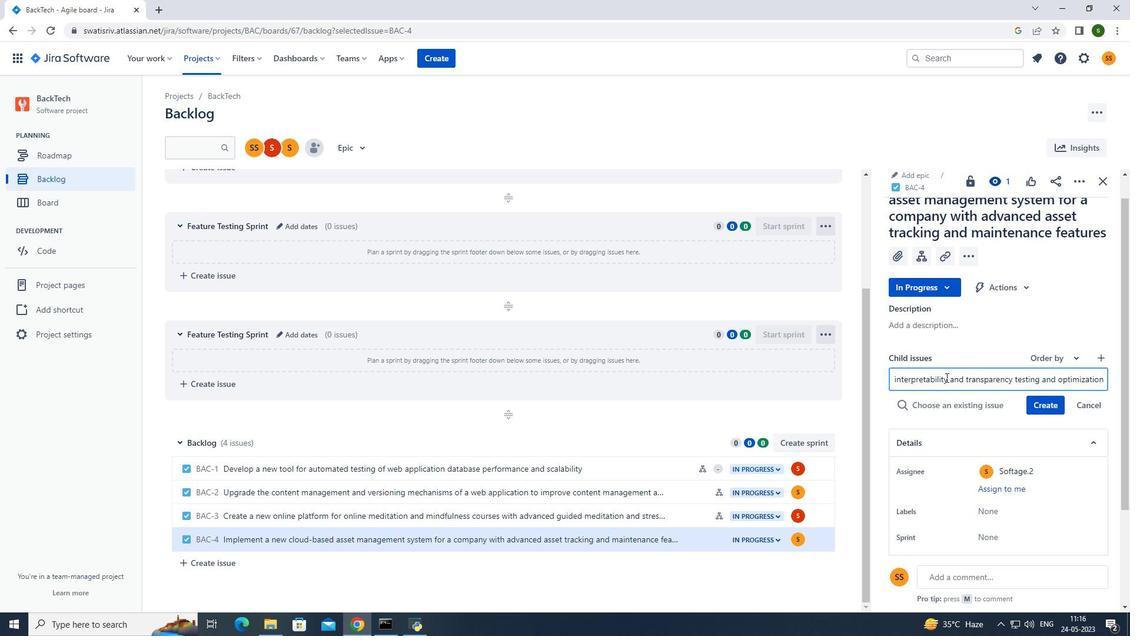 
Action: Mouse moved to (1059, 384)
Screenshot: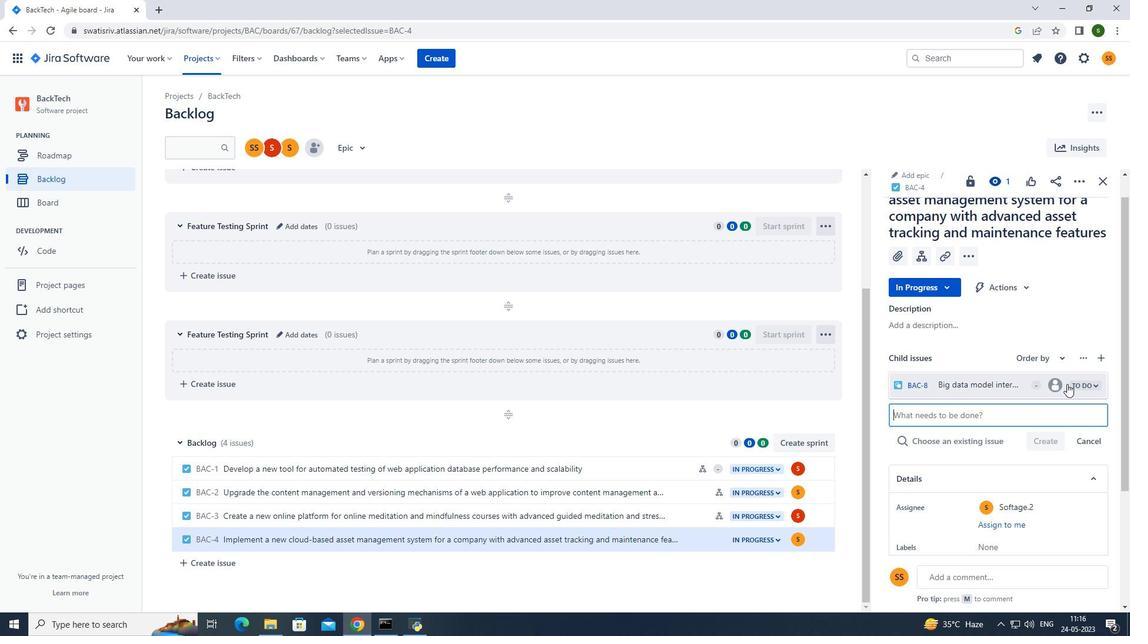 
Action: Mouse pressed left at (1059, 384)
Screenshot: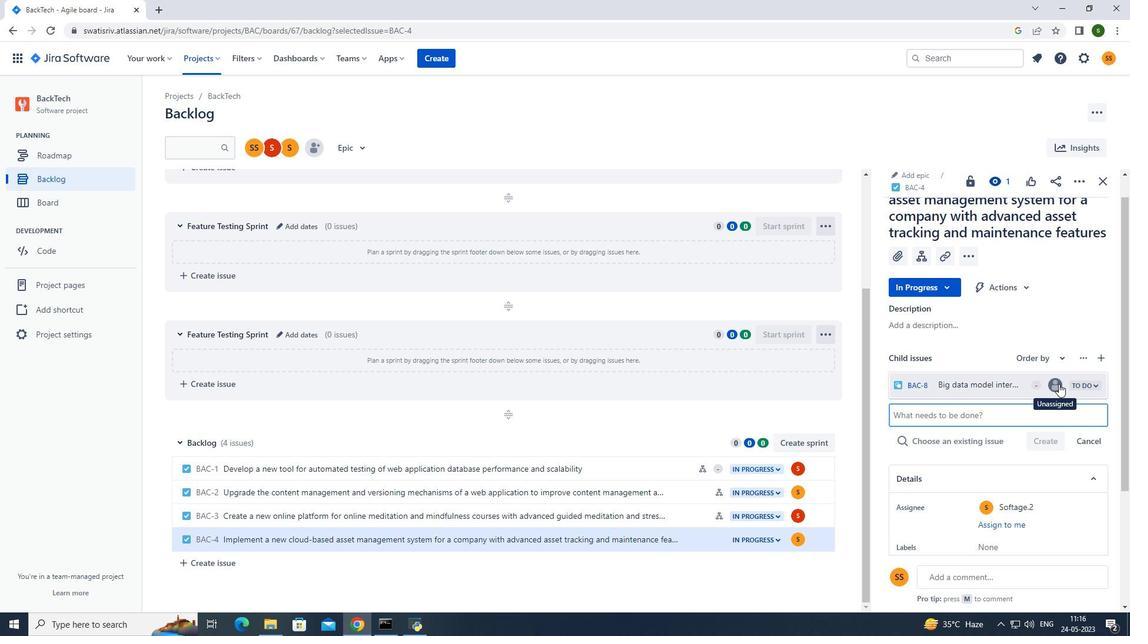 
Action: Mouse moved to (961, 309)
Screenshot: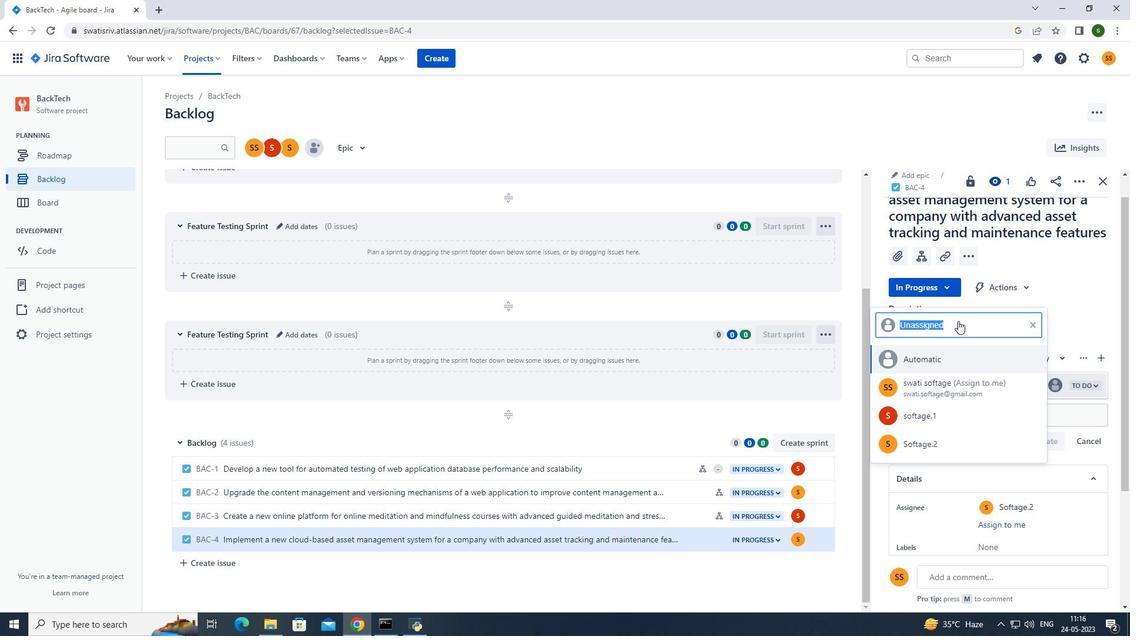 
Action: Key pressed softage.2<Key.shift><Key.shift><Key.shift><Key.shift>@softage.net
Screenshot: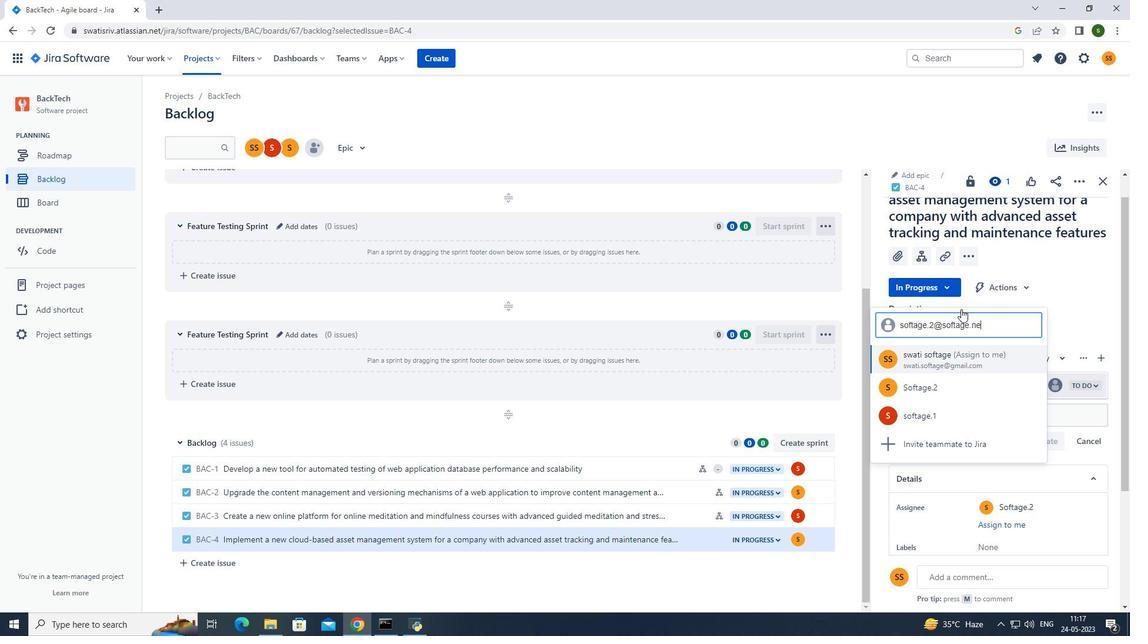 
Action: Mouse moved to (946, 382)
Screenshot: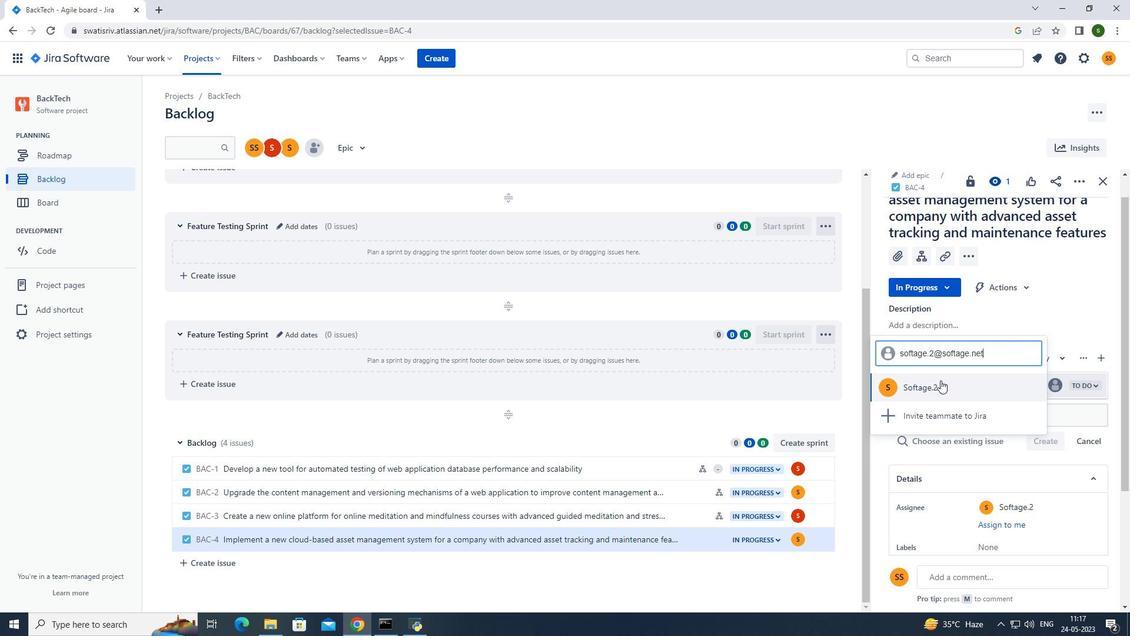 
Action: Mouse pressed left at (946, 382)
Screenshot: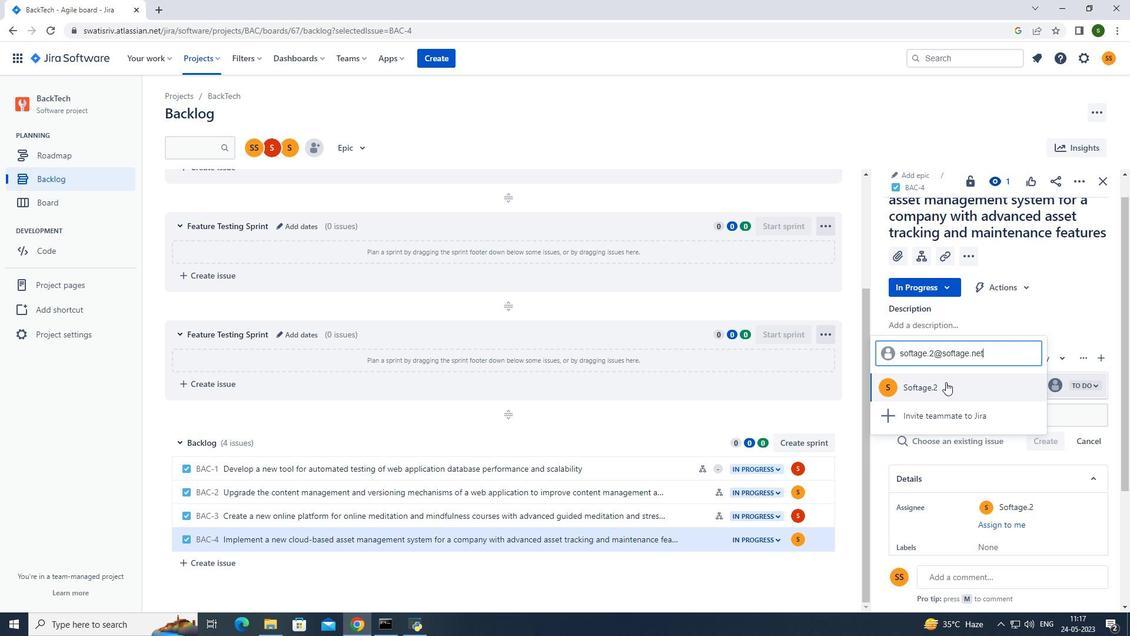 
Action: Mouse moved to (659, 113)
Screenshot: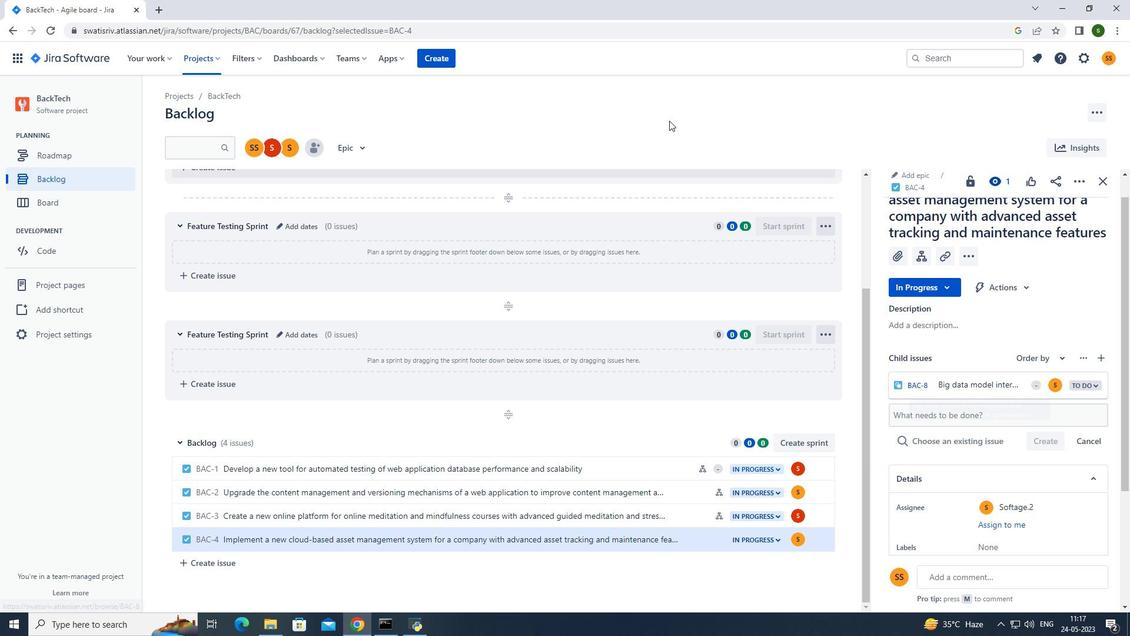 
Action: Mouse pressed left at (659, 113)
Screenshot: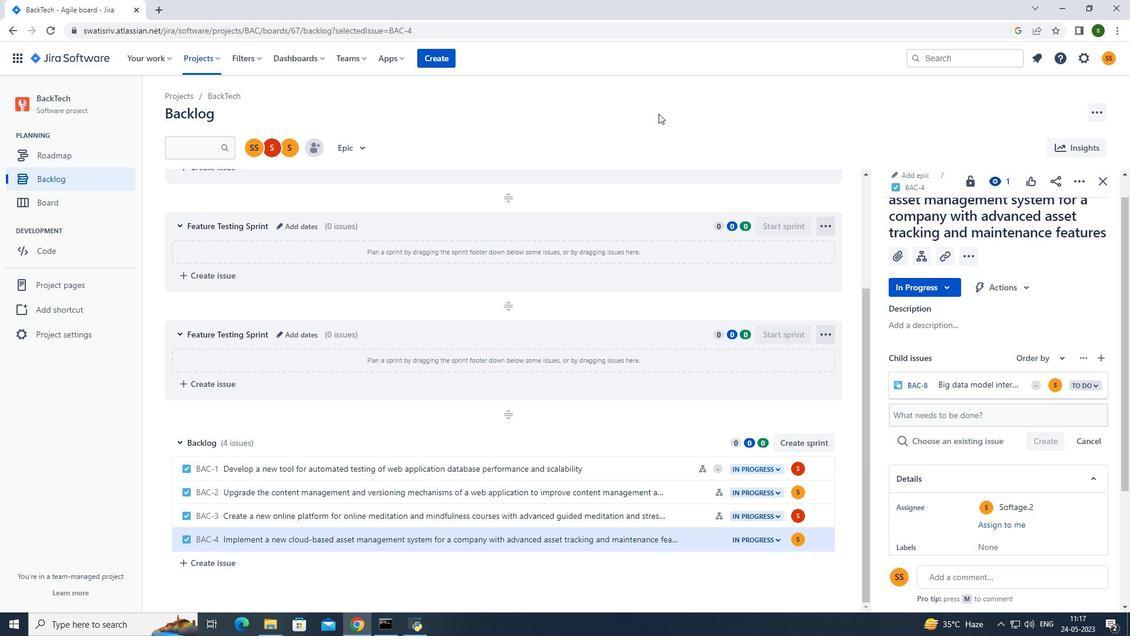 
